 Task: Create new invoice with Date Opened :15-Apr-23, Select Customer: Paciugo, Terms: Payment Term 1. Make invoice entry for item-1 with Date: 15-Apr-23, Description: Kit Kat Big Kat King Size_x000D_
, Action: Material, Income Account: Income:Sales, Quantity: 2, Unit Price: 9.25, Discount $: 1.25. Make entry for item-2 with Date: 15-Apr-23, Description: Haagen-Dazs Vanilla Milk Chocolate Almond Ice Cream Bar, Action: Material, Income Account: Income:Sales, Quantity: 1, Unit Price: 15, Discount $: 2.25. Make entry for item-3 with Date: 15-Apr-23, Description: Lay's Classic Potato Chips, Action: Material, Income Account: Income:Sales, Quantity: 4, Unit Price: 16, Discount $: 2.75. Write Notes: 'Looking forward to serving you again.'. Post Invoice with Post Date: 15-Apr-23, Post to Accounts: Assets:Accounts Receivable. Pay / Process Payment with Transaction Date: 15-May-23, Amount: 91.25, Transfer Account: Checking Account. Print Invoice, display notes by going to Option, then go to Display Tab and check 'Invoice Notes'.
Action: Mouse pressed left at (143, 28)
Screenshot: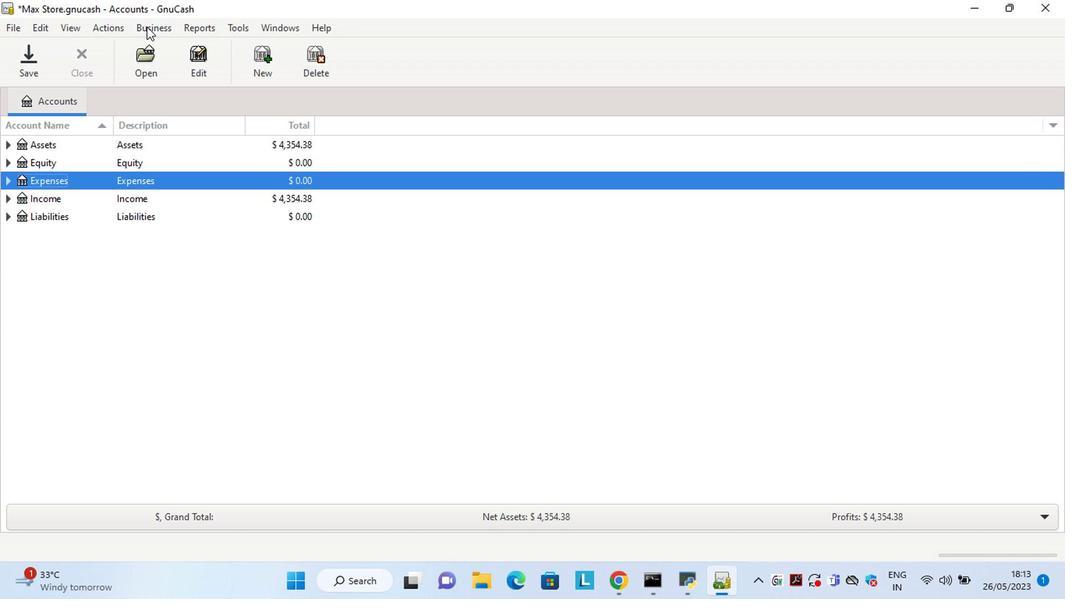 
Action: Mouse moved to (331, 108)
Screenshot: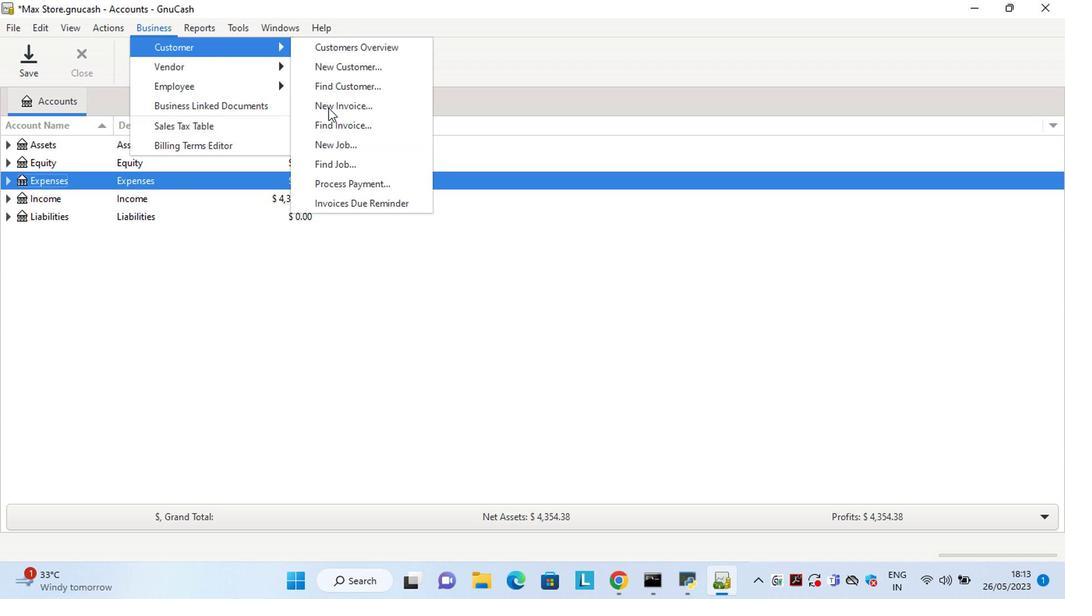
Action: Mouse pressed left at (331, 108)
Screenshot: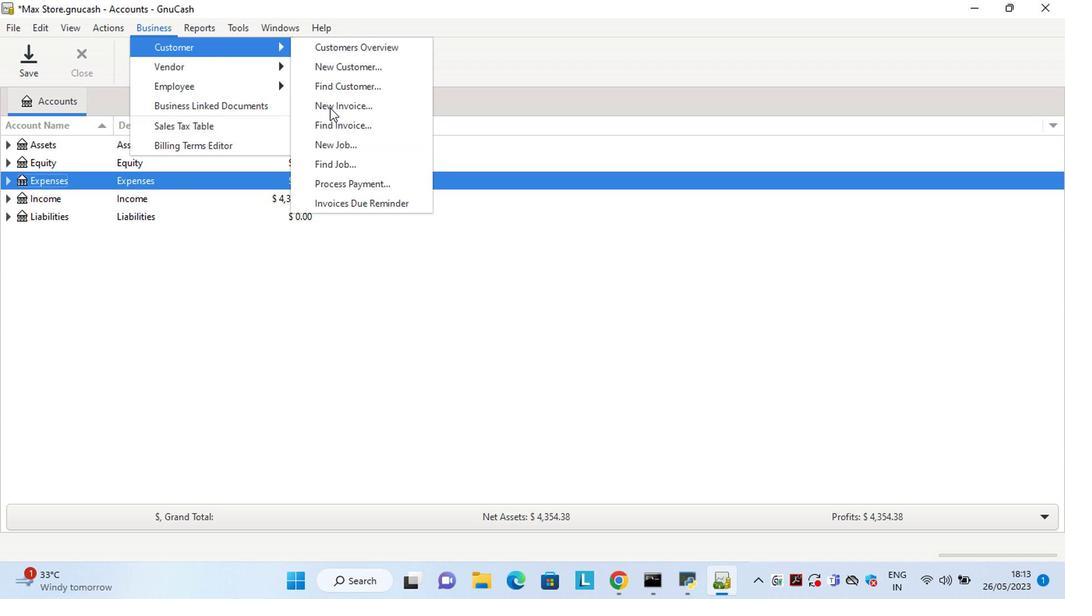 
Action: Mouse moved to (570, 238)
Screenshot: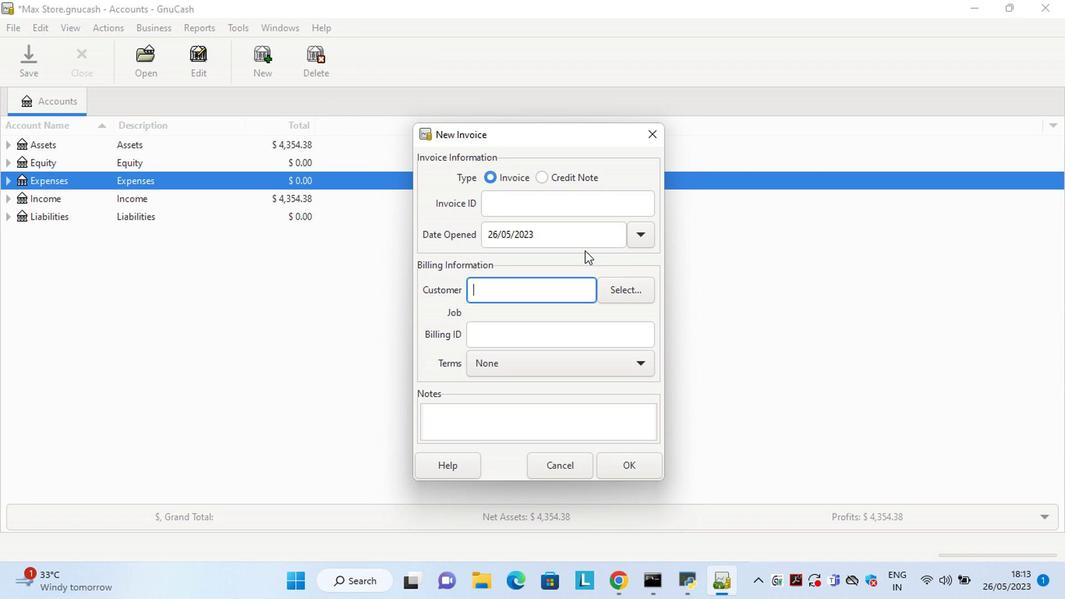 
Action: Mouse pressed left at (570, 238)
Screenshot: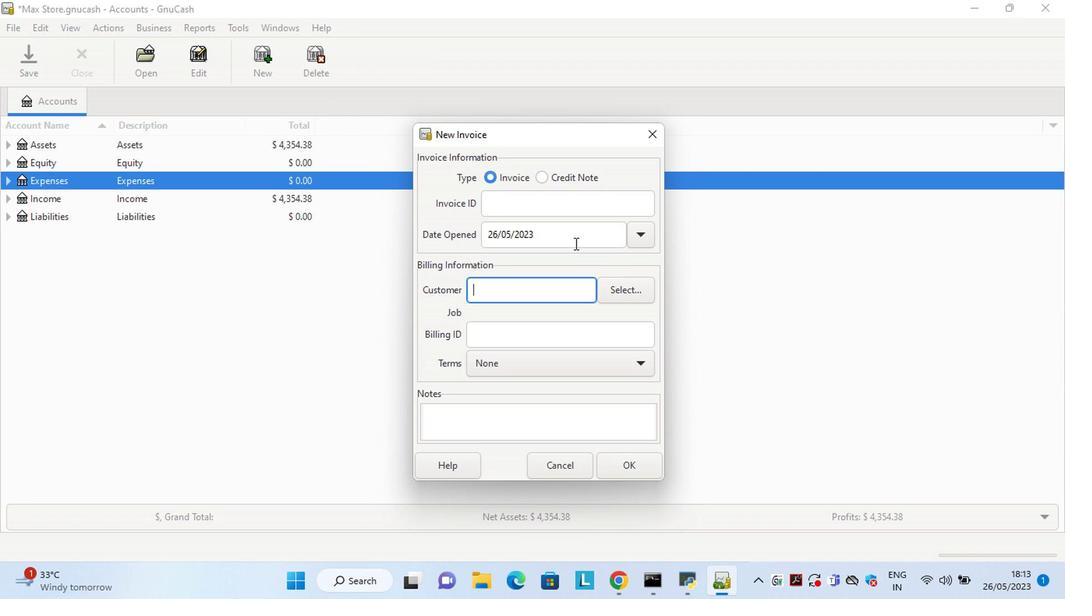 
Action: Key pressed <Key.left><Key.left><Key.left><Key.left><Key.left><Key.left><Key.left><Key.left><Key.left><Key.left><Key.left><Key.delete><Key.delete>15<Key.right><Key.right><Key.delete>4
Screenshot: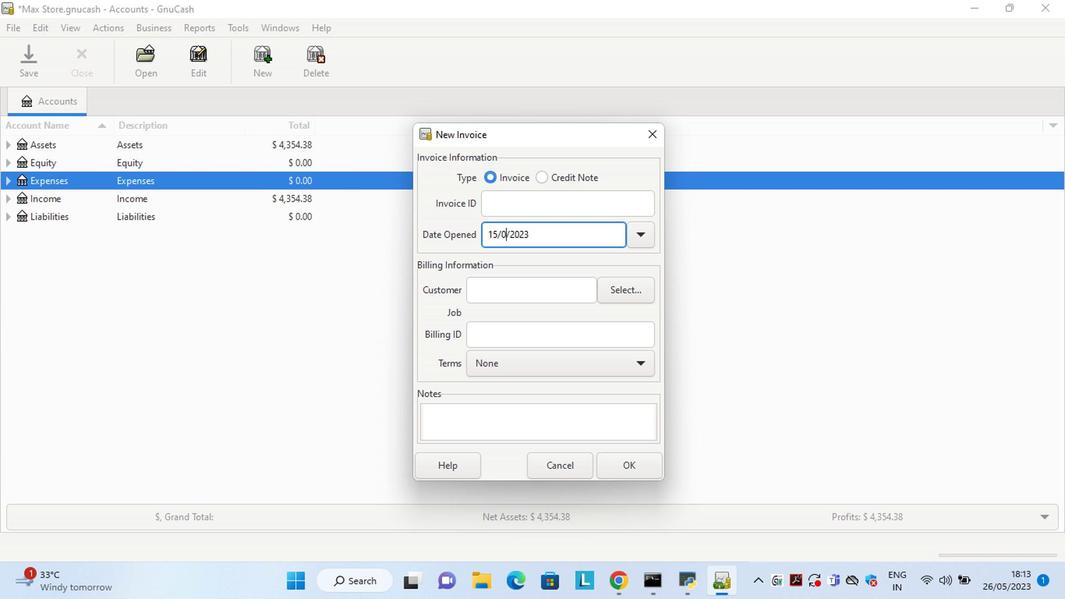 
Action: Mouse moved to (631, 285)
Screenshot: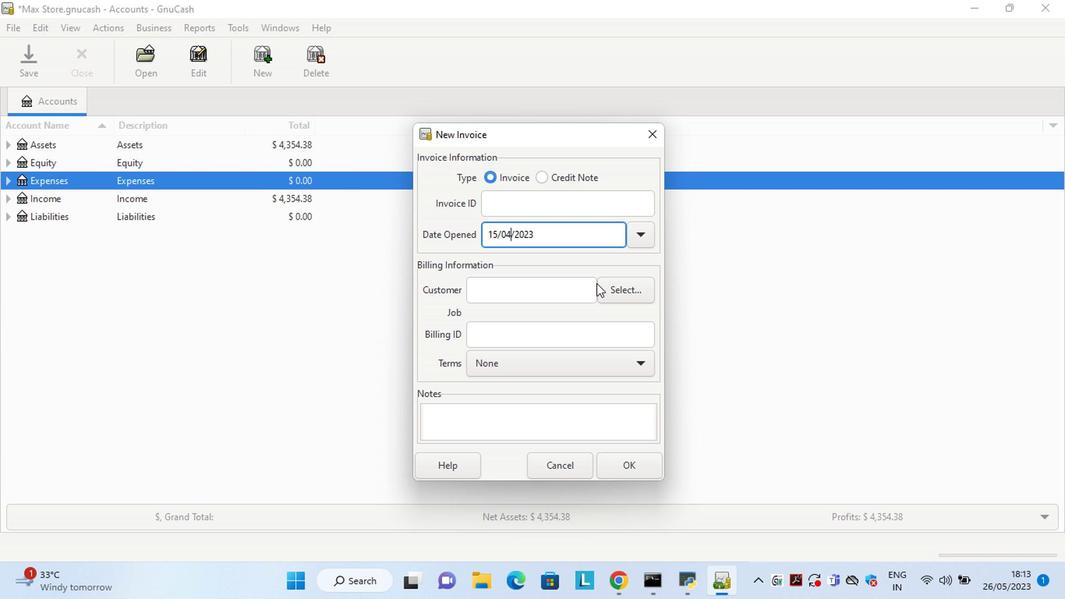 
Action: Mouse pressed left at (631, 285)
Screenshot: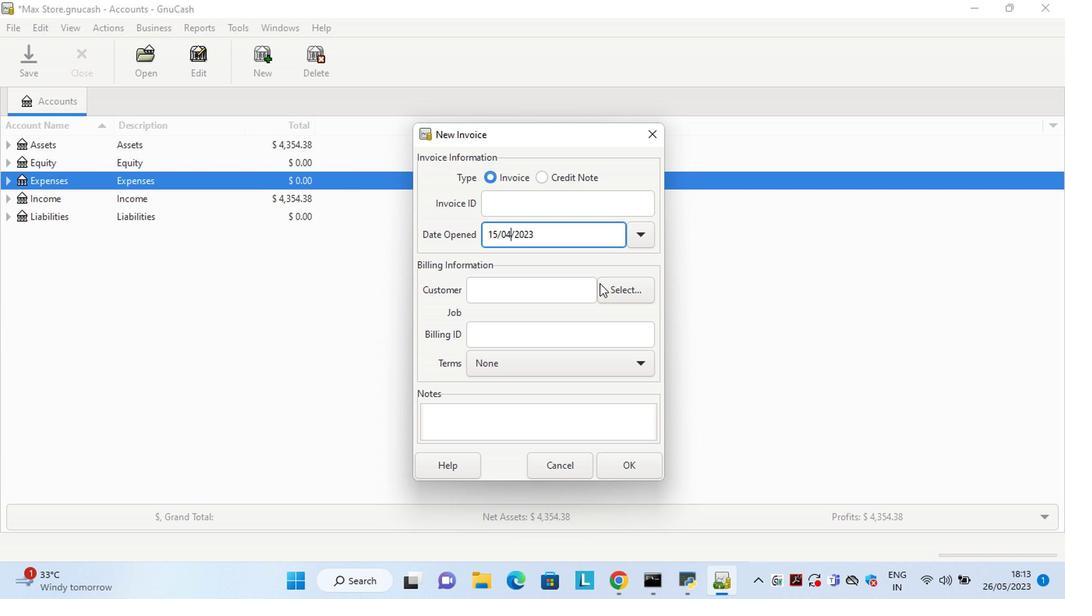 
Action: Mouse moved to (552, 267)
Screenshot: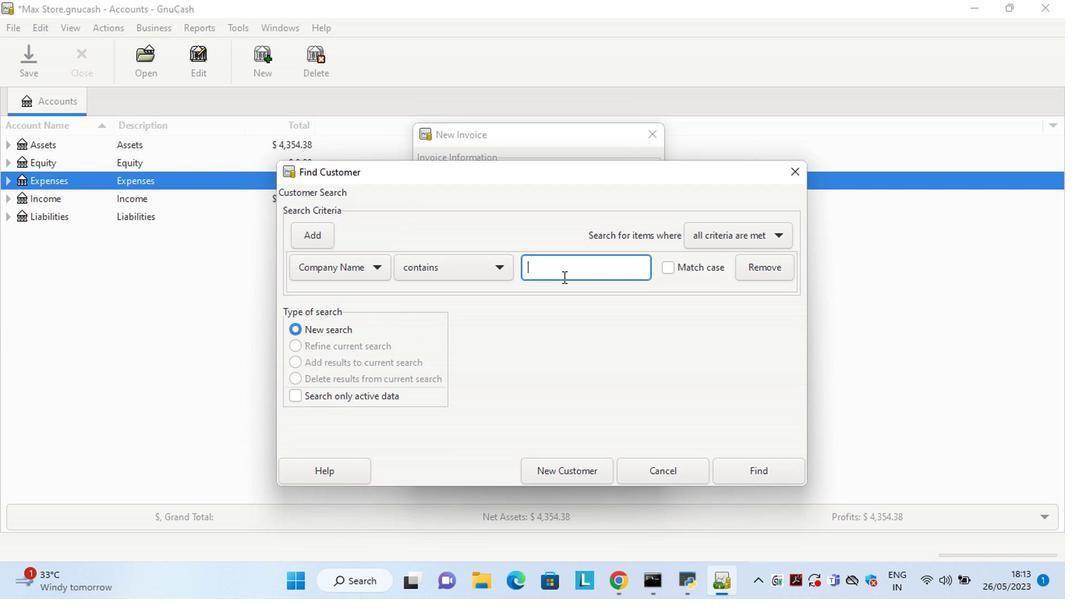 
Action: Mouse pressed left at (552, 267)
Screenshot: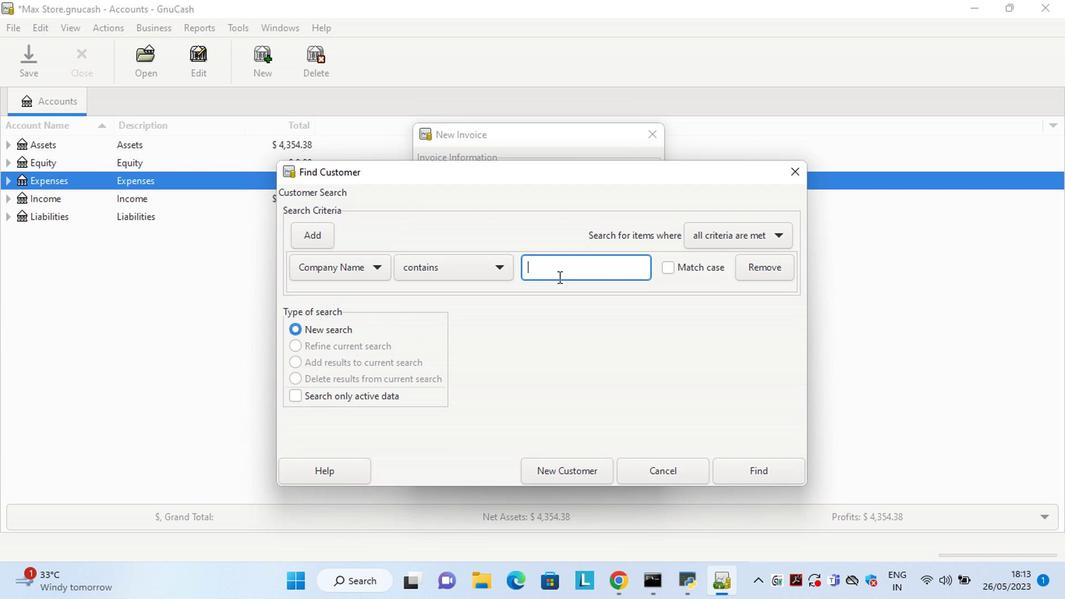 
Action: Key pressed <Key.shift>Paciugo
Screenshot: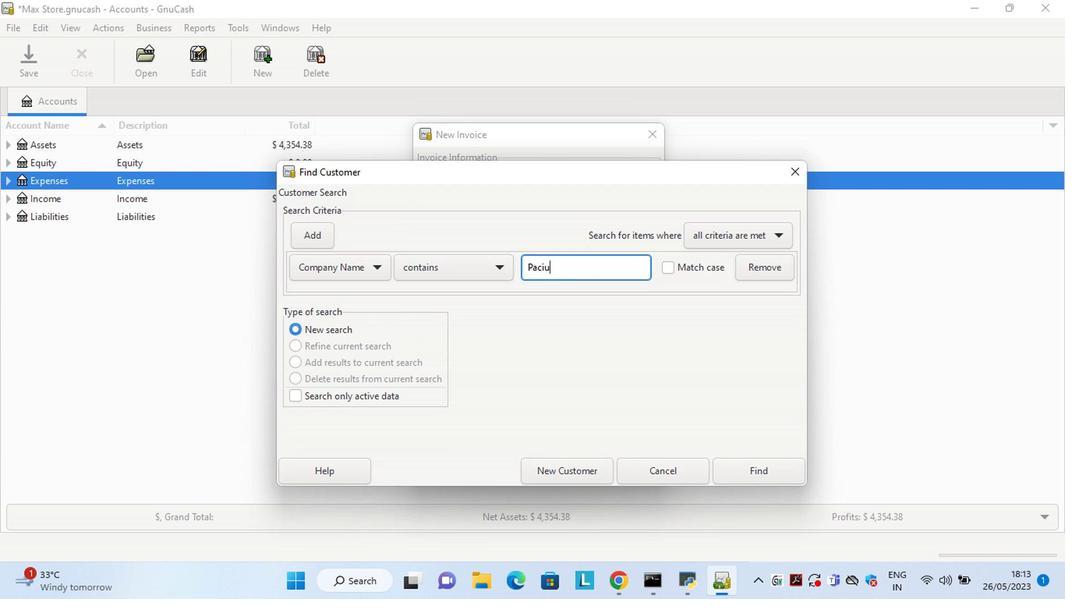 
Action: Mouse moved to (764, 468)
Screenshot: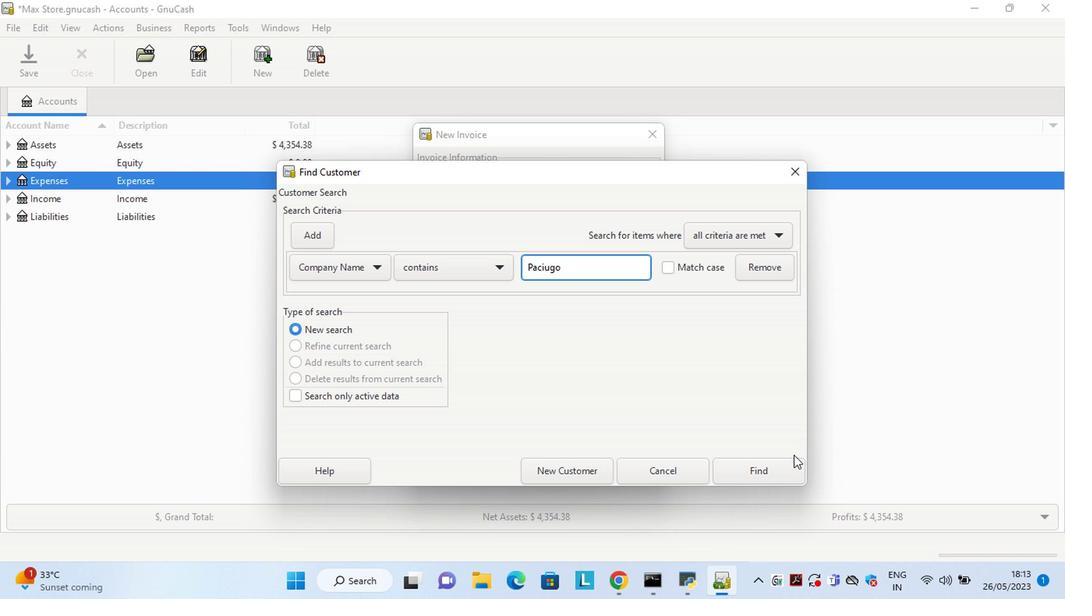 
Action: Mouse pressed left at (764, 468)
Screenshot: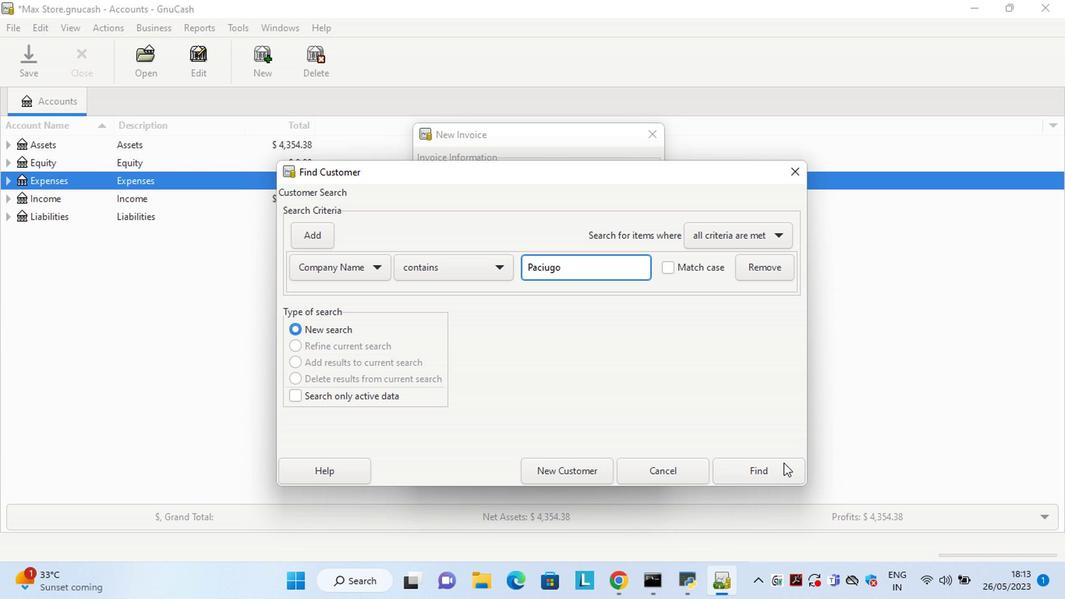 
Action: Mouse moved to (507, 311)
Screenshot: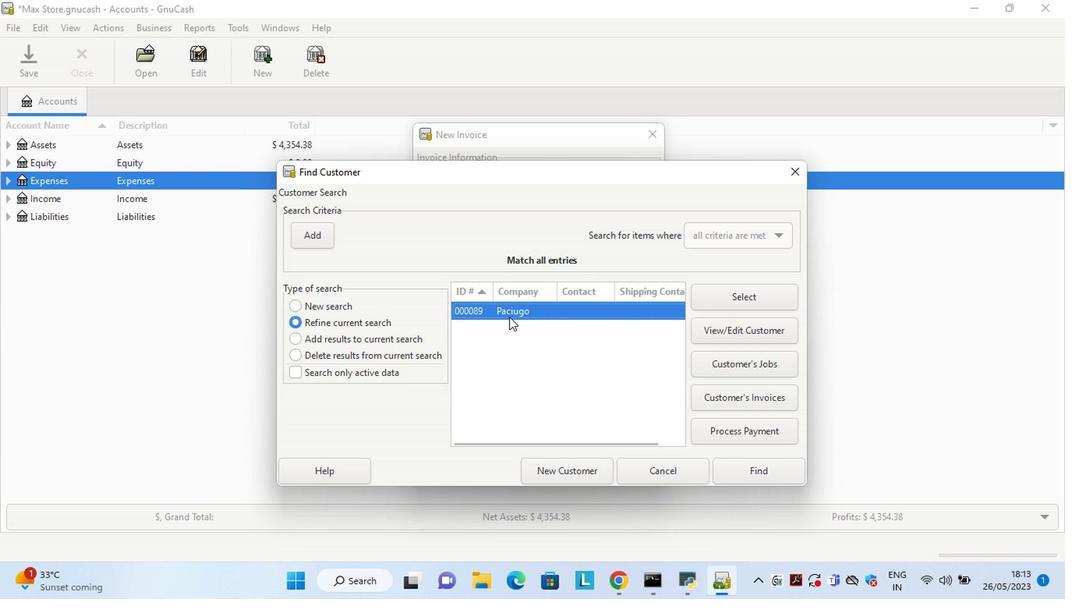 
Action: Mouse pressed left at (507, 311)
Screenshot: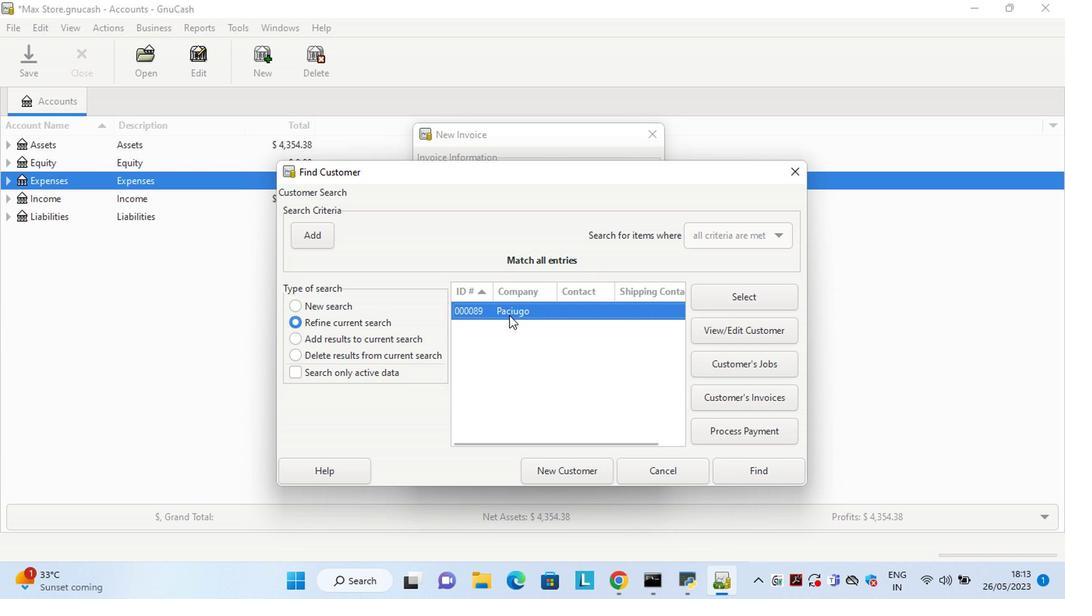 
Action: Mouse pressed left at (507, 311)
Screenshot: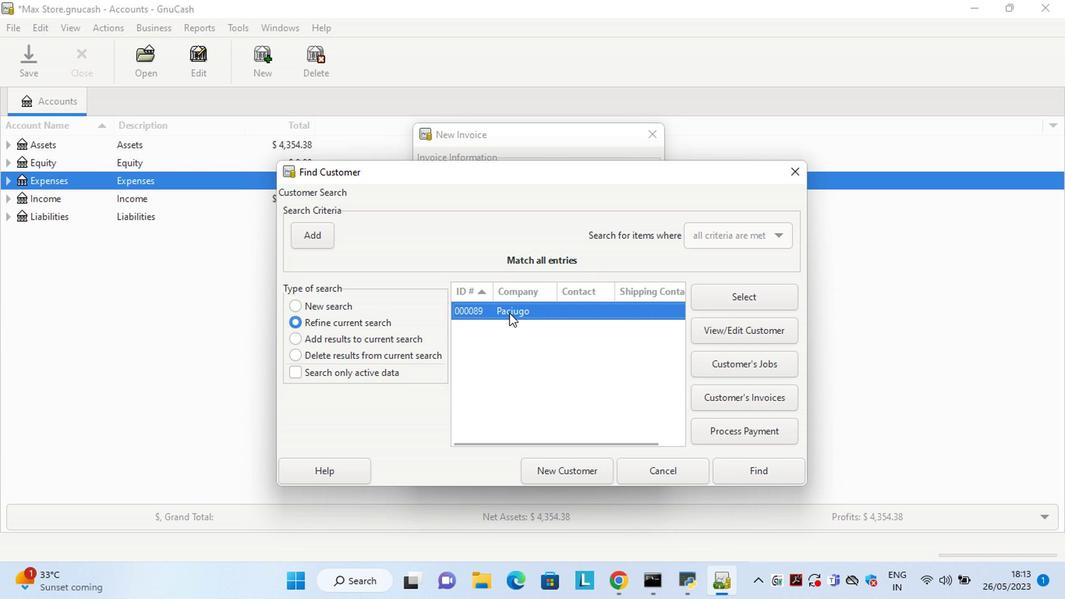 
Action: Mouse moved to (521, 365)
Screenshot: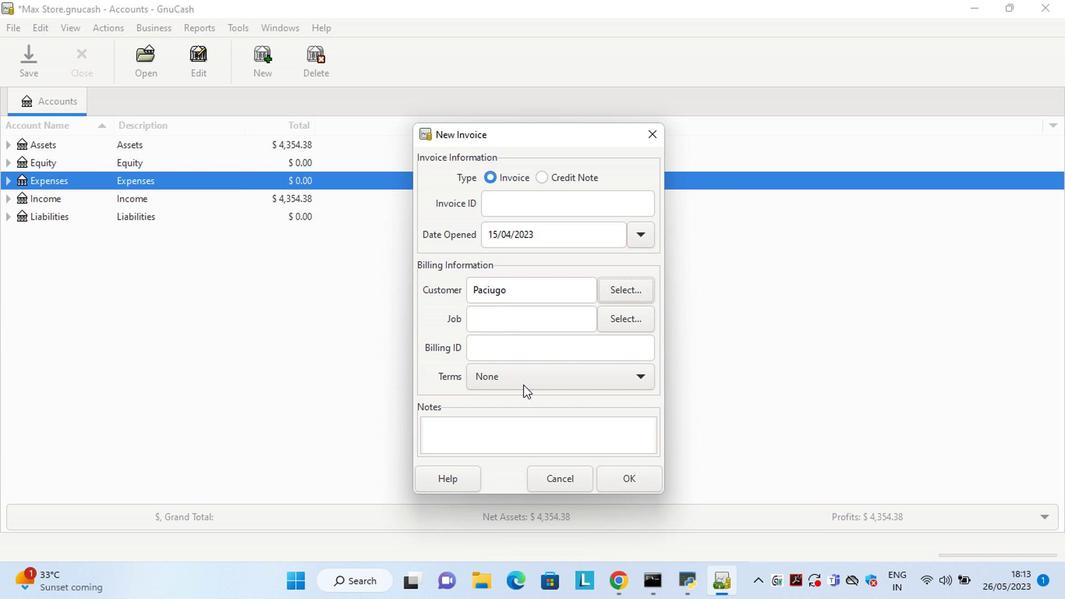 
Action: Mouse pressed left at (521, 365)
Screenshot: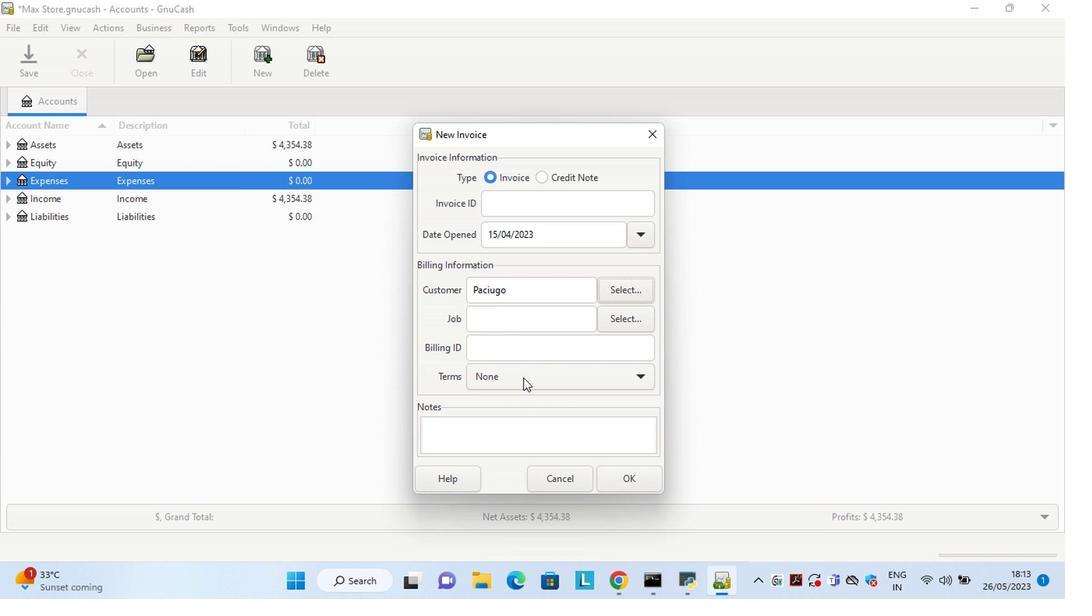 
Action: Mouse moved to (518, 397)
Screenshot: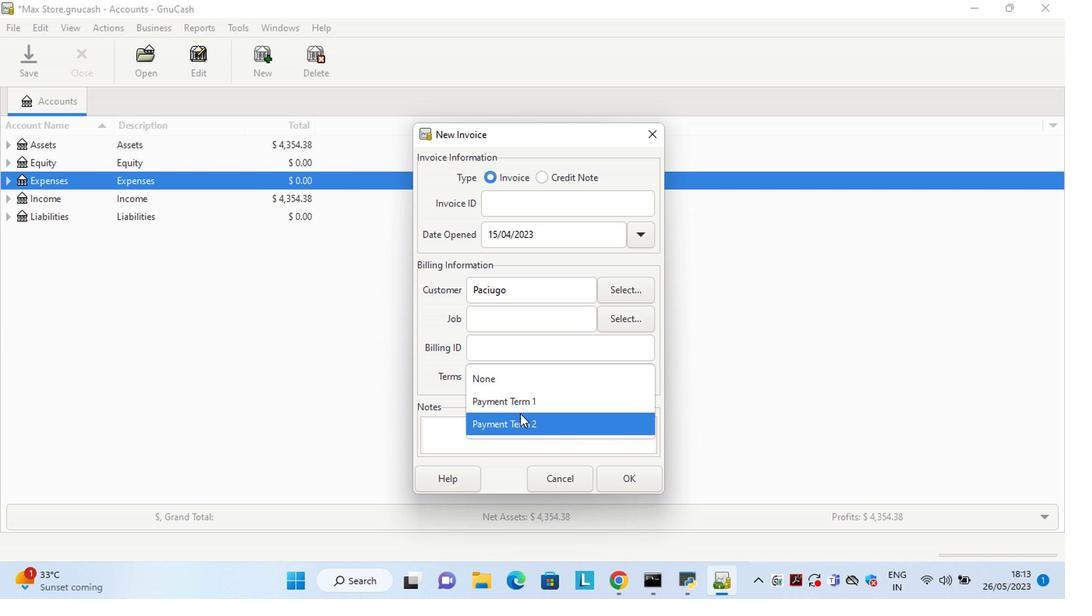 
Action: Mouse pressed left at (518, 397)
Screenshot: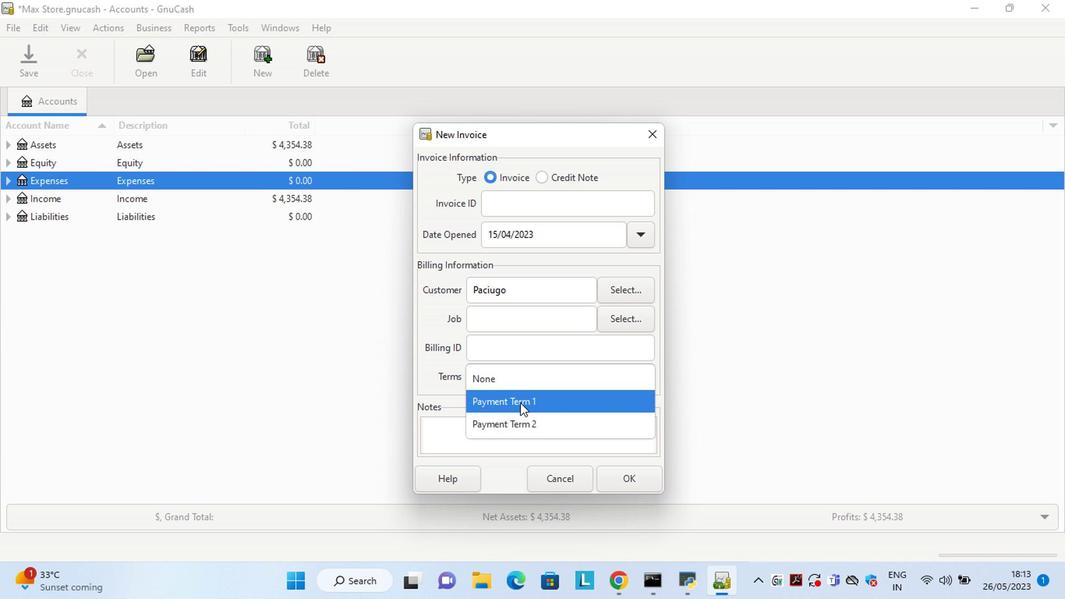 
Action: Mouse moved to (615, 471)
Screenshot: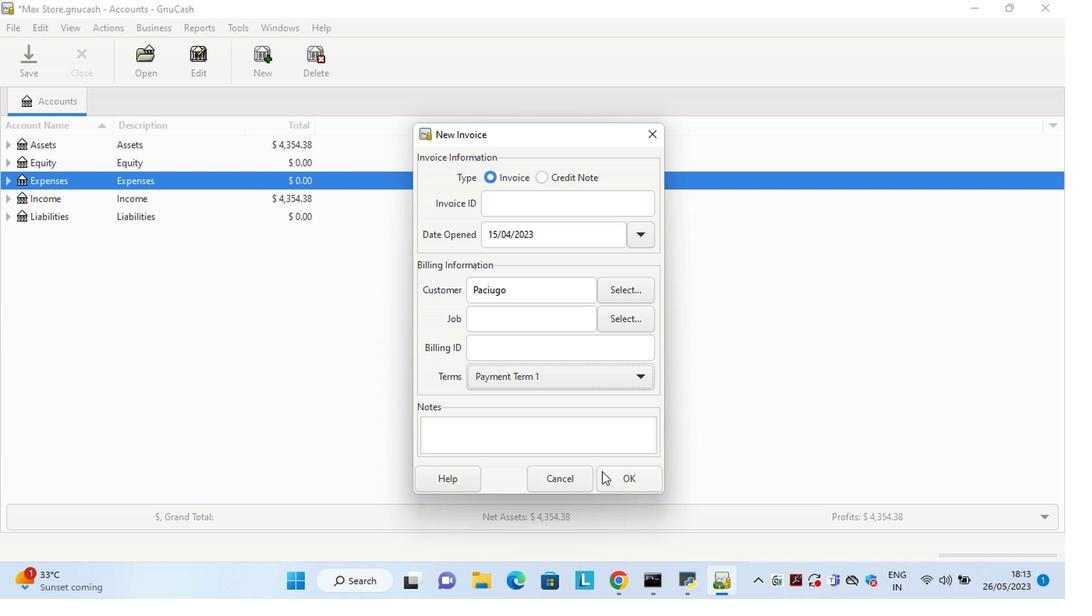 
Action: Mouse pressed left at (615, 471)
Screenshot: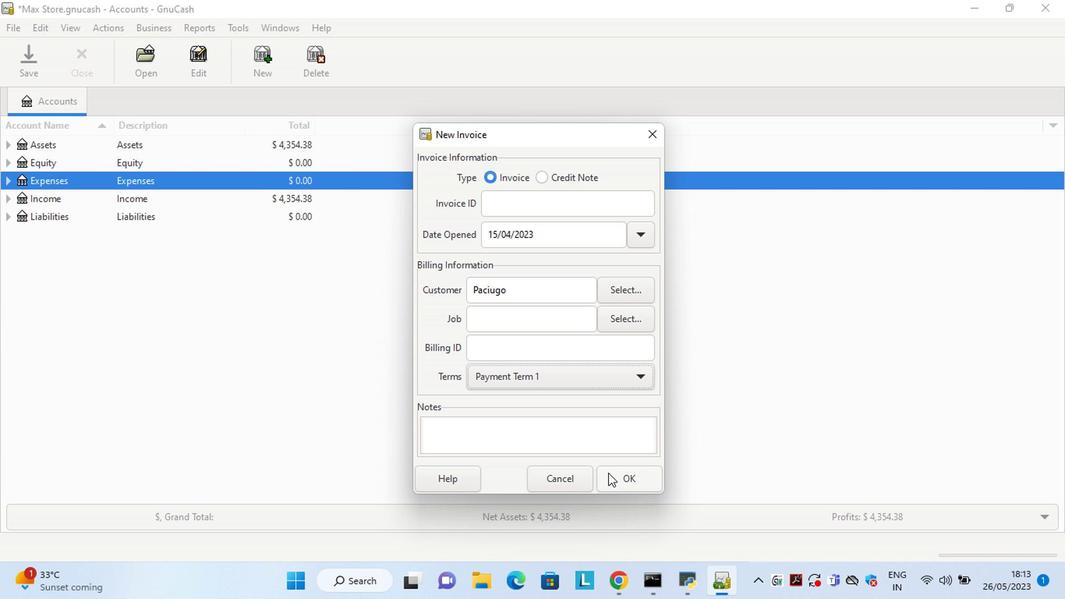 
Action: Mouse moved to (243, 309)
Screenshot: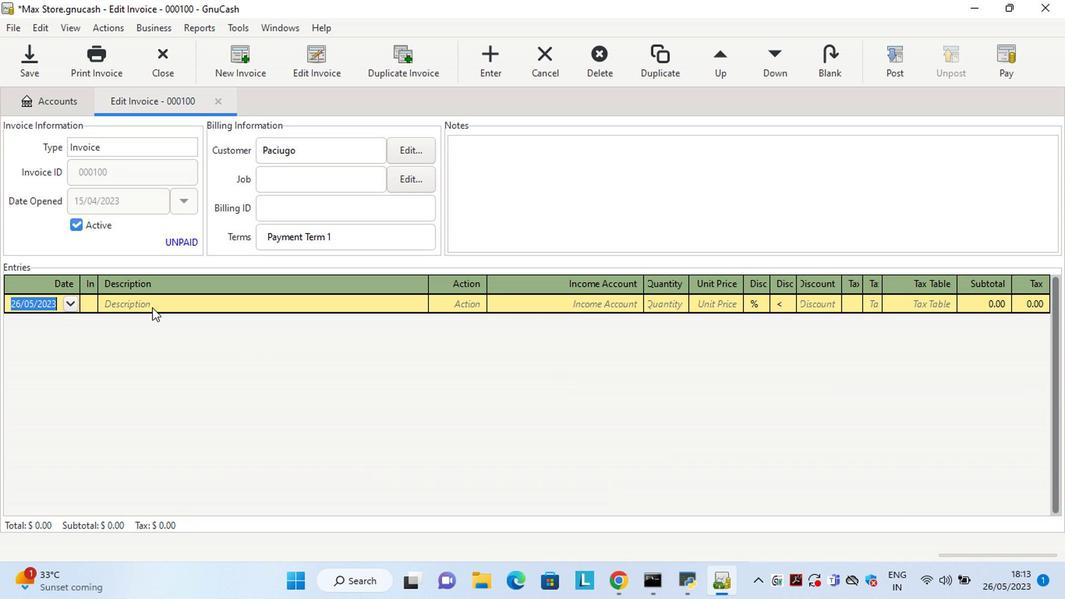 
Action: Key pressed <Key.left><Key.left><Key.left><Key.left><Key.left><Key.left><Key.left><Key.left><Key.delete><Key.delete>15<Key.right><Key.right><Key.delete>4<Key.tab><Key.shift>Kit<Key.space><Key.shift>Kat<Key.space><Key.shift>Big<Key.space><Key.shift><Key.shift><Key.shift><Key.shift><Key.shift><Key.shift>Kat<Key.space><Key.shift><Key.shift><Key.shift><Key.shift>King<Key.space><Key.shift><Key.shift><Key.shift>Size<Key.tab>ma<Key.tab>sale<Key.tab>2<Key.tab>9.25<Key.tab>
Screenshot: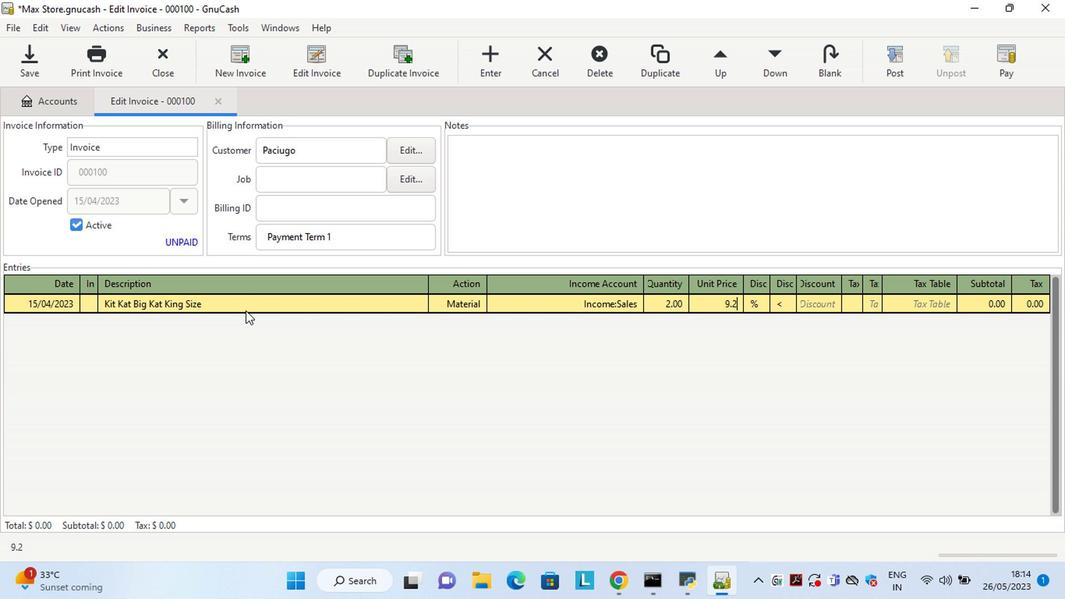
Action: Mouse moved to (754, 306)
Screenshot: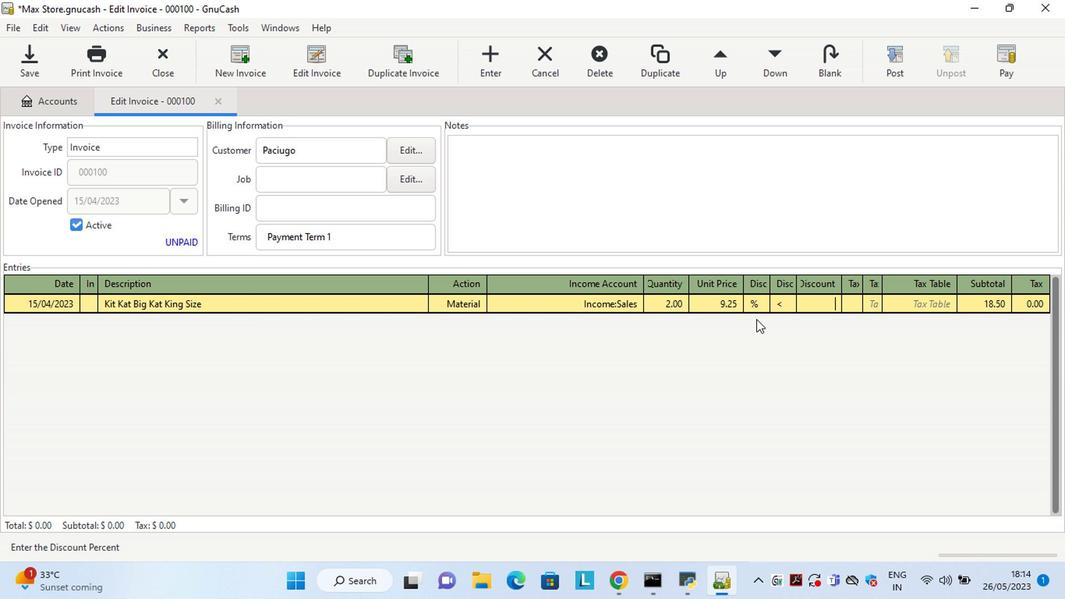 
Action: Mouse pressed left at (754, 306)
Screenshot: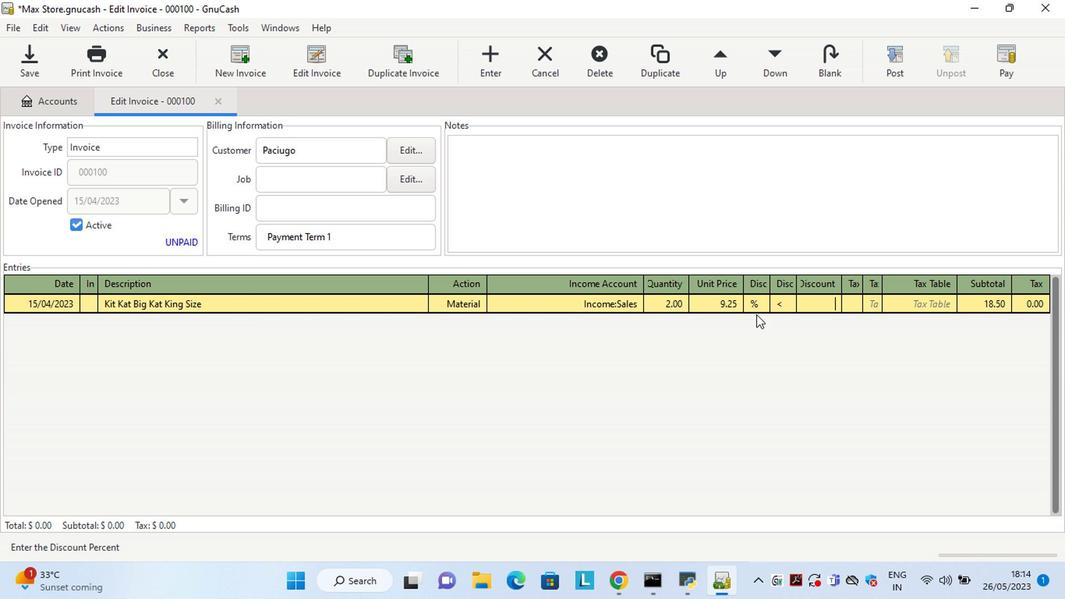 
Action: Mouse moved to (779, 303)
Screenshot: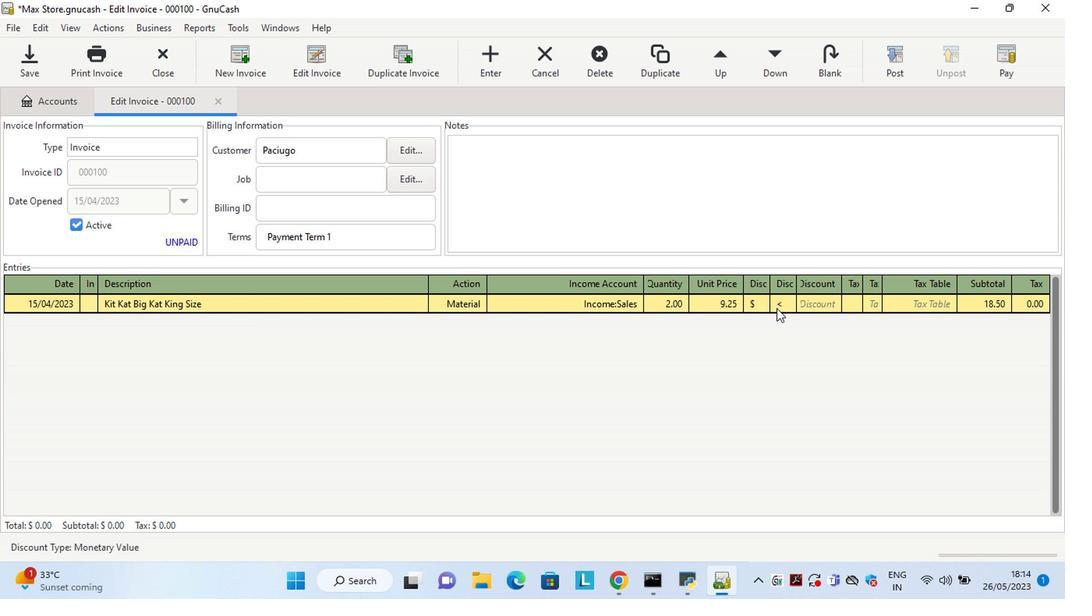 
Action: Mouse pressed left at (779, 303)
Screenshot: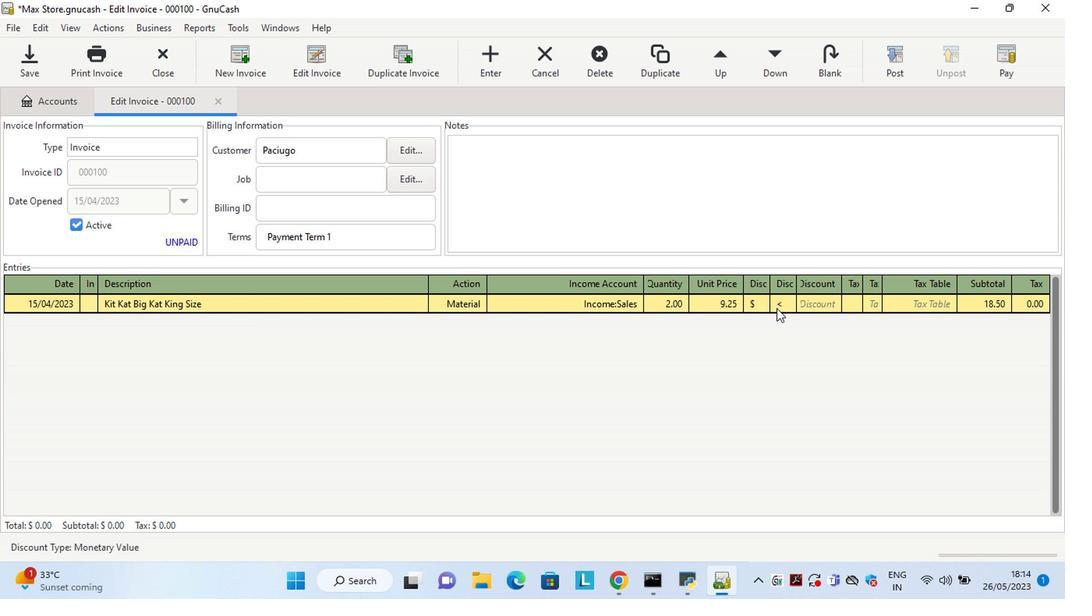 
Action: Mouse moved to (827, 299)
Screenshot: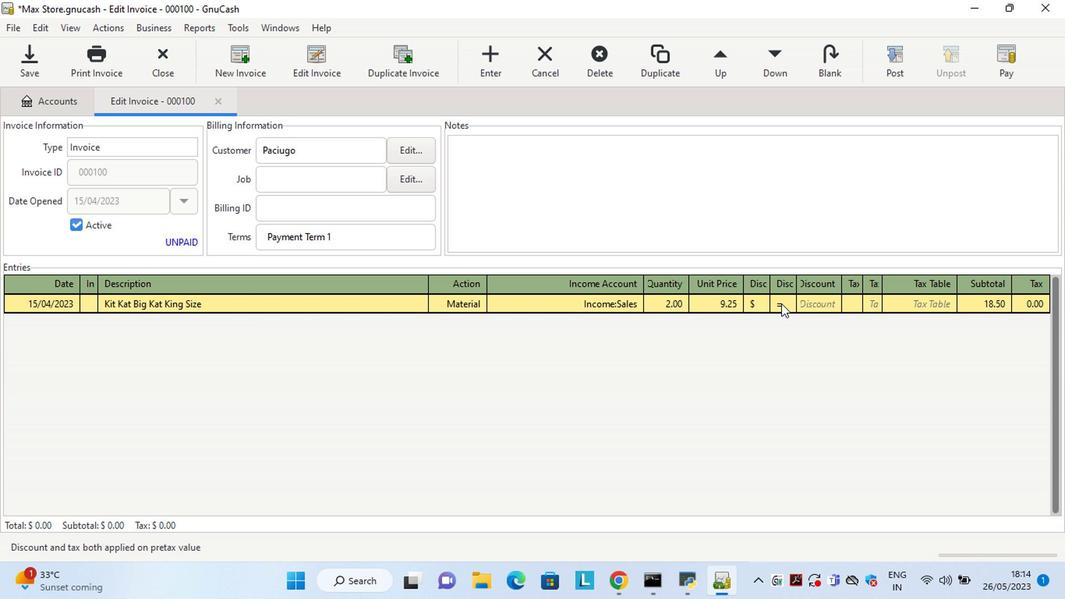 
Action: Mouse pressed left at (827, 299)
Screenshot: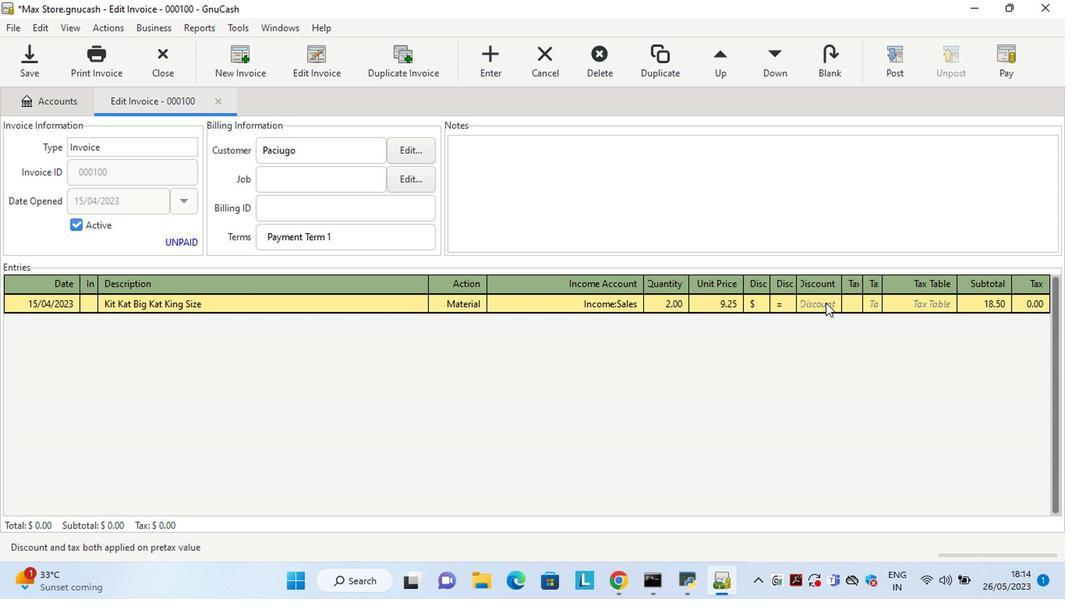 
Action: Key pressed 1.25<Key.tab><Key.tab><Key.shift>Haagen-<Key.shift>Dazs<Key.space><Key.shift>Vanilla<Key.space><Key.shift>Milk<Key.space><Key.shift>Chocolate<Key.space><Key.shift>Almond<Key.space><Key.shift>Ice<Key.space><Key.shift>Cream<Key.space><Key.shift>Bar<Key.tab>ma<Key.tab>sale<Key.tab>1<Key.tab>15<Key.tab>
Screenshot: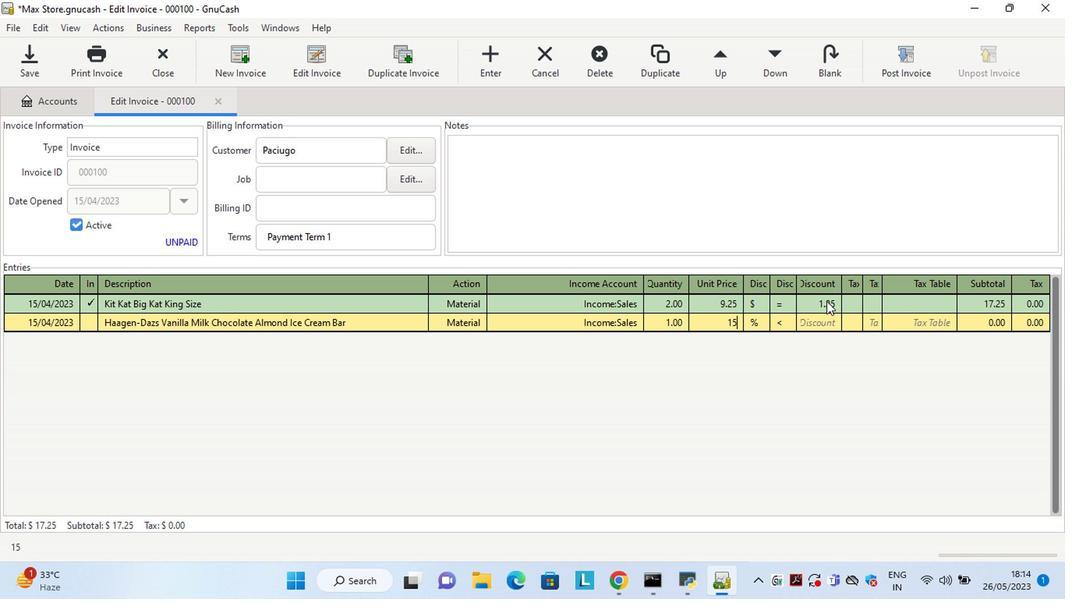 
Action: Mouse moved to (757, 323)
Screenshot: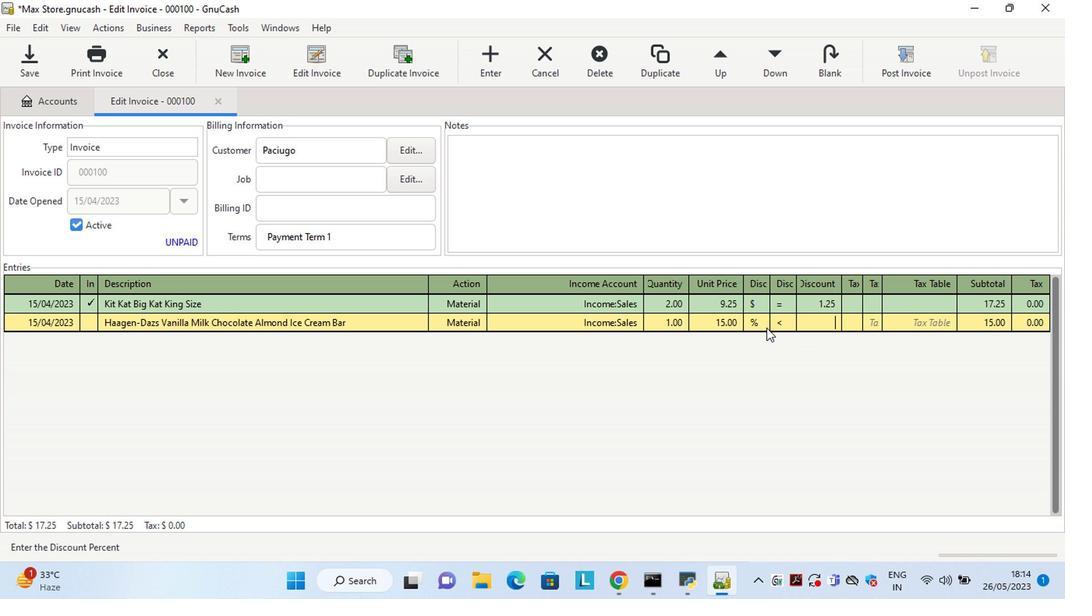 
Action: Mouse pressed left at (757, 323)
Screenshot: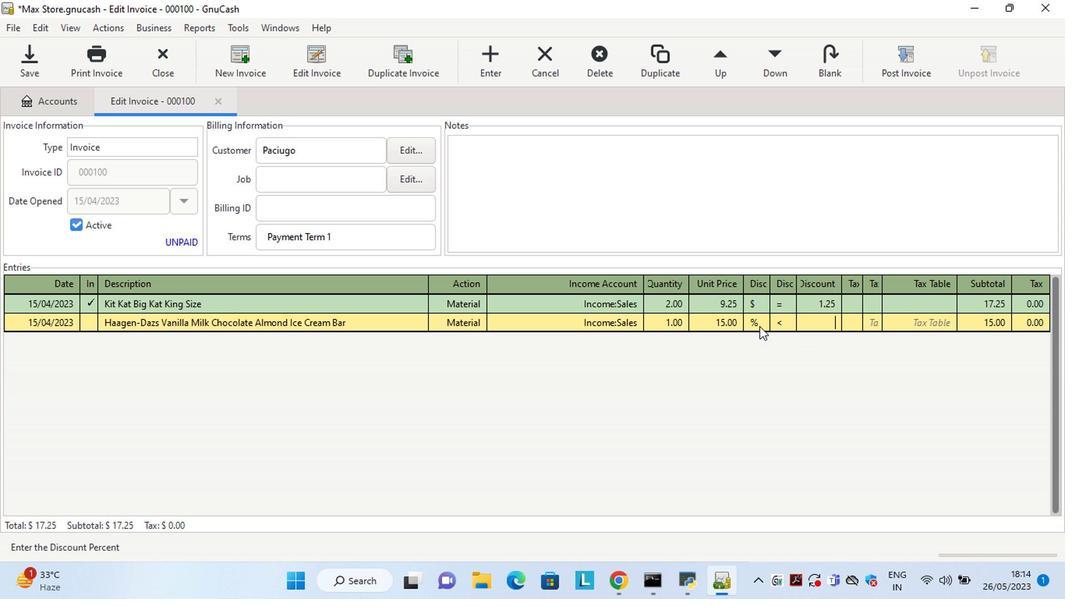 
Action: Mouse moved to (774, 319)
Screenshot: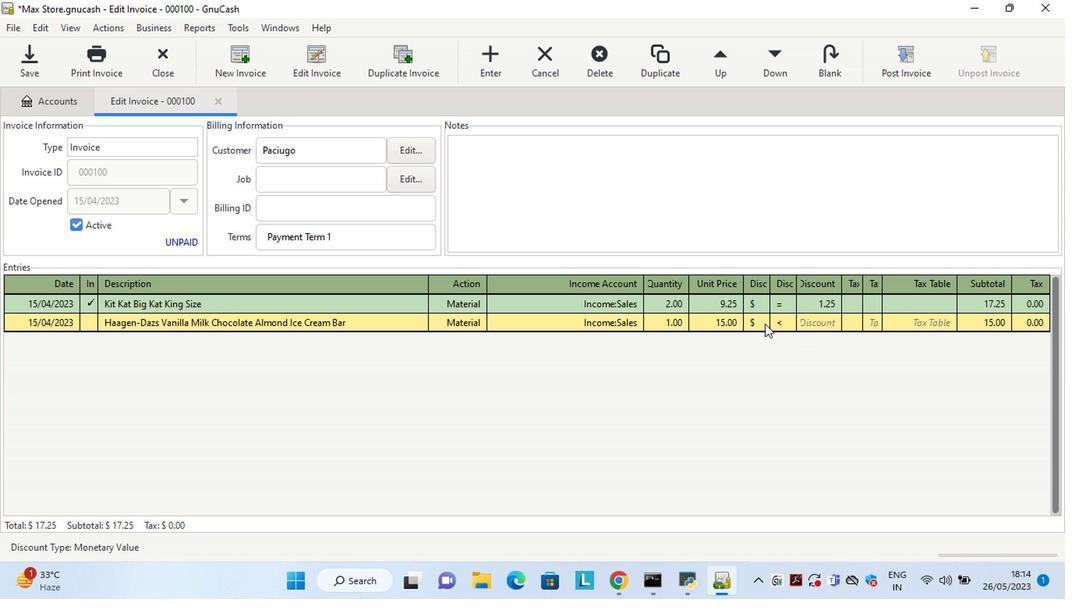 
Action: Mouse pressed left at (774, 319)
Screenshot: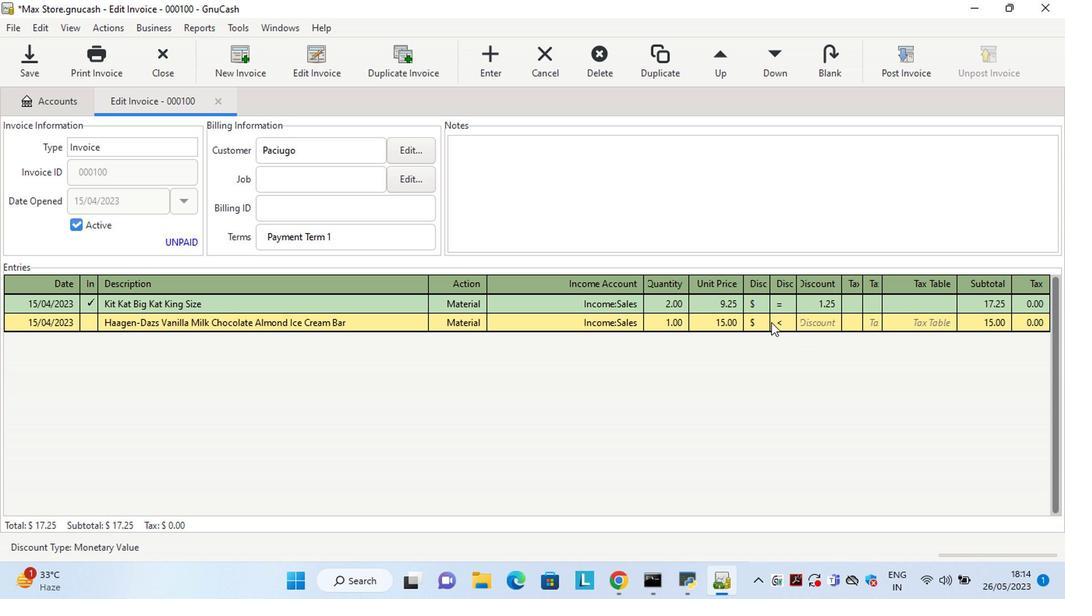 
Action: Mouse moved to (805, 317)
Screenshot: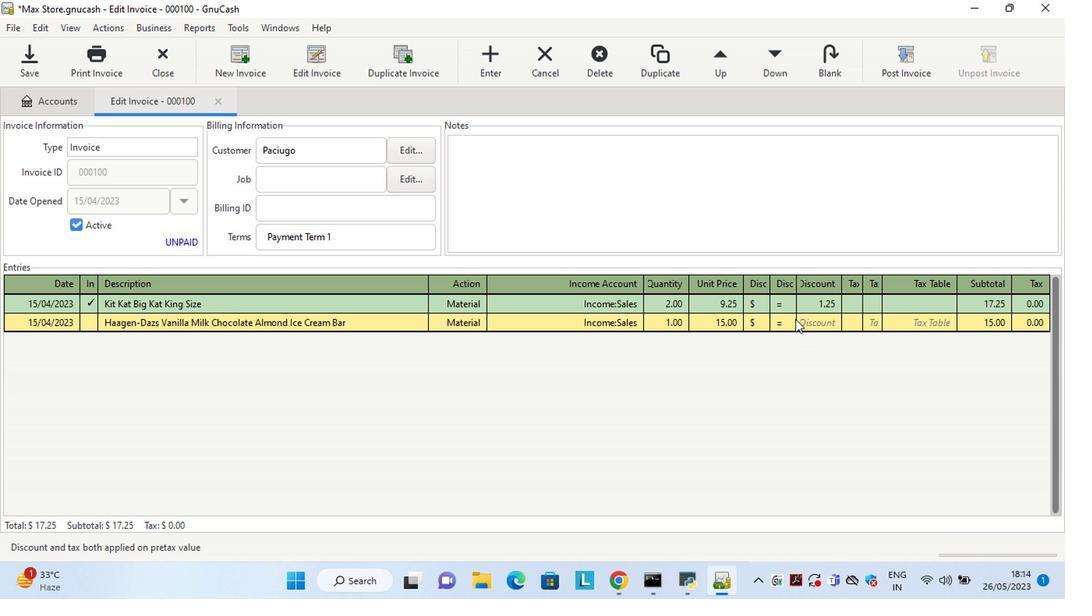 
Action: Mouse pressed left at (805, 317)
Screenshot: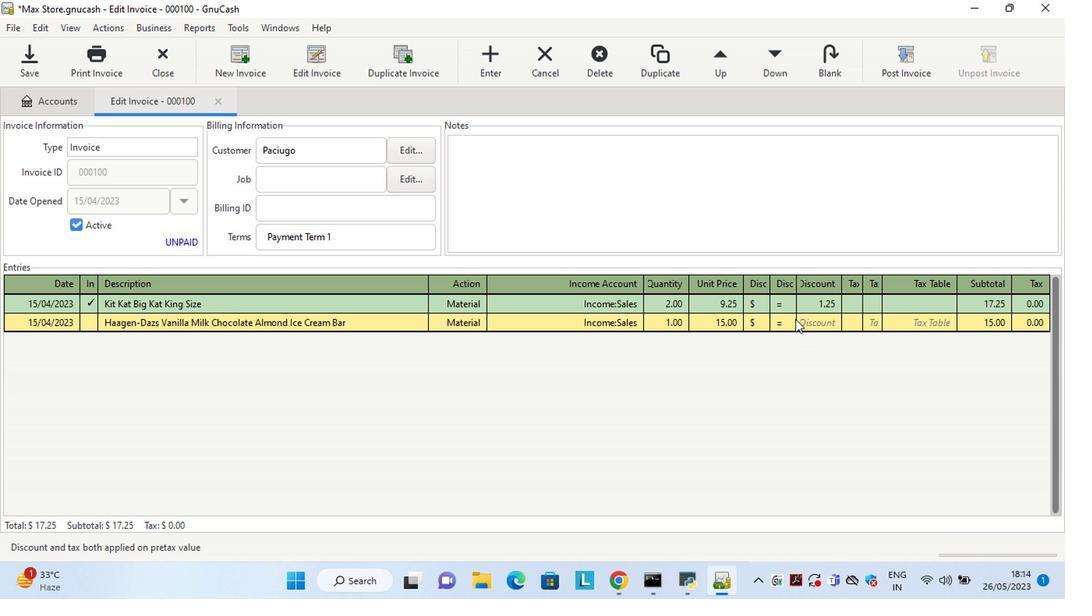 
Action: Mouse moved to (806, 317)
Screenshot: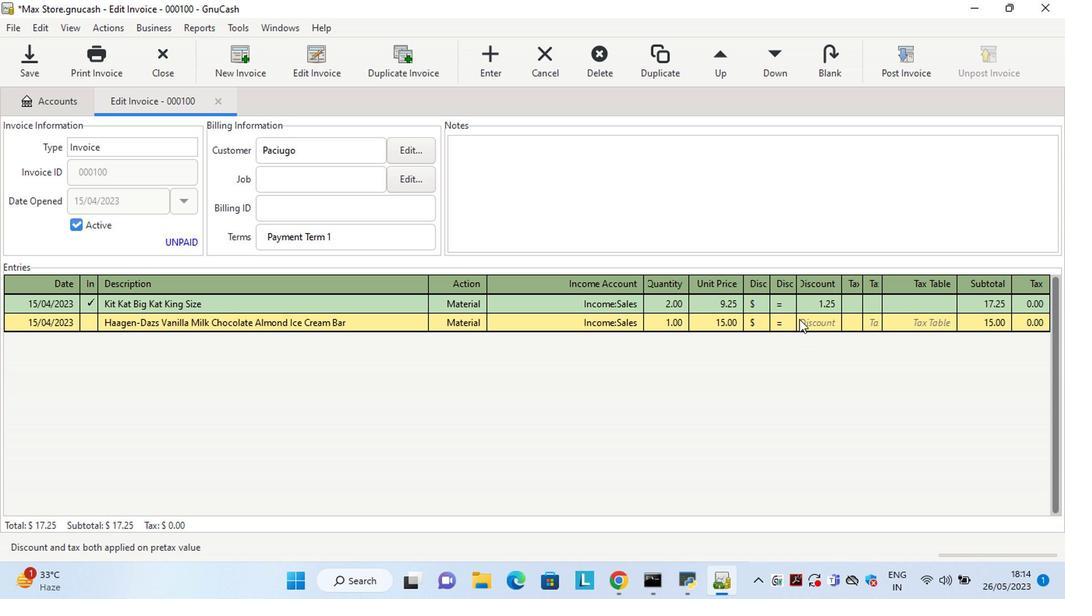 
Action: Key pressed 2.25<Key.tab><Key.tab><Key.shift>Lay's<Key.space><Key.shift>Classic<Key.space><Key.shift>Potato<Key.space><Key.shift>Chips<Key.tab>ma<Key.tab>sale<Key.tab>4<Key.tab>16<Key.tab>
Screenshot: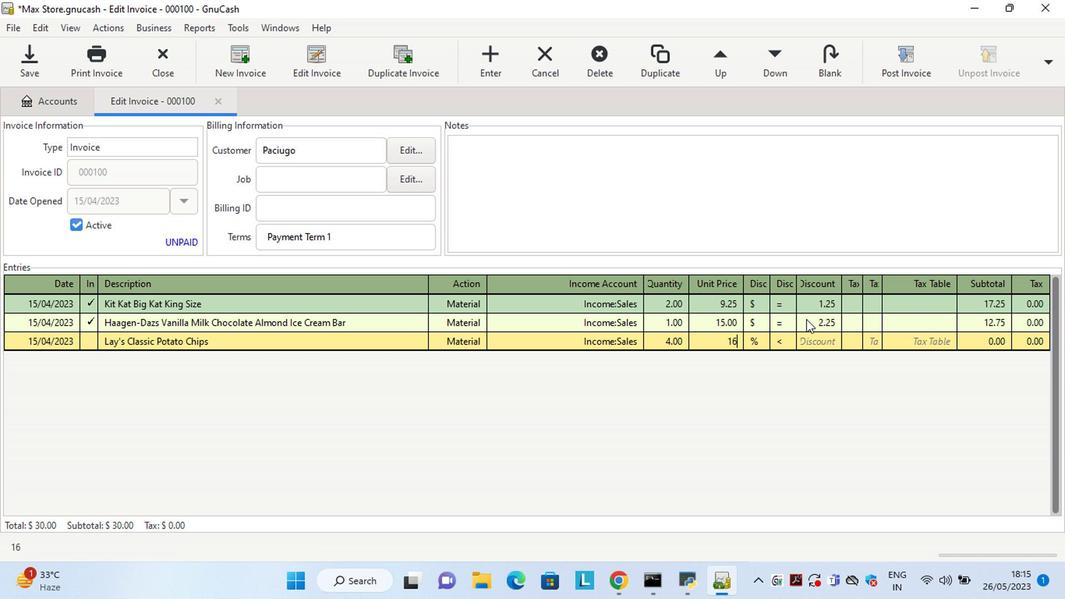 
Action: Mouse moved to (757, 339)
Screenshot: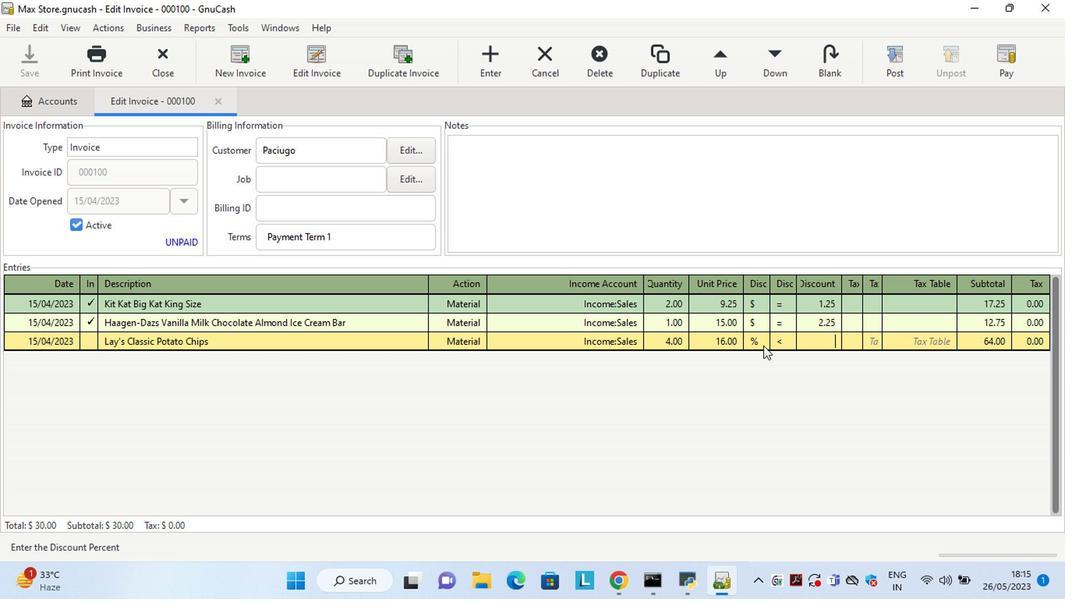 
Action: Mouse pressed left at (757, 339)
Screenshot: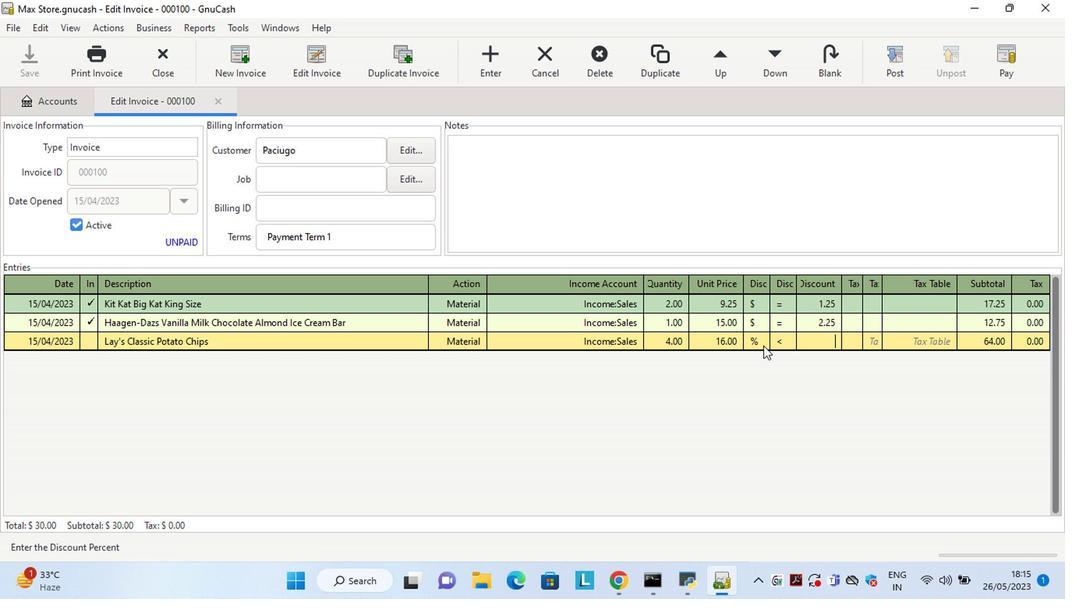
Action: Mouse moved to (776, 338)
Screenshot: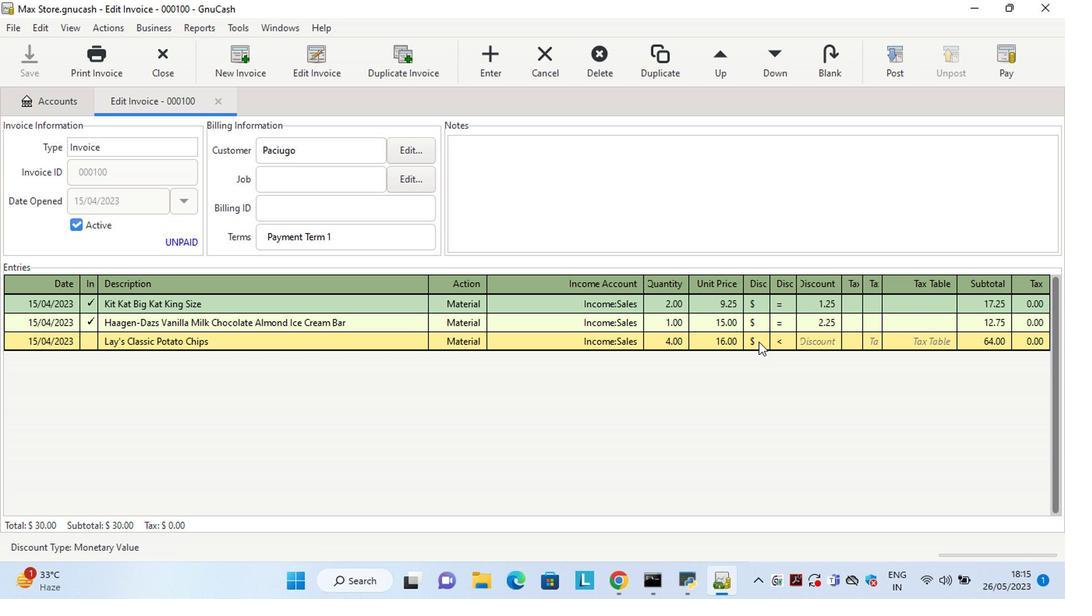 
Action: Mouse pressed left at (776, 338)
Screenshot: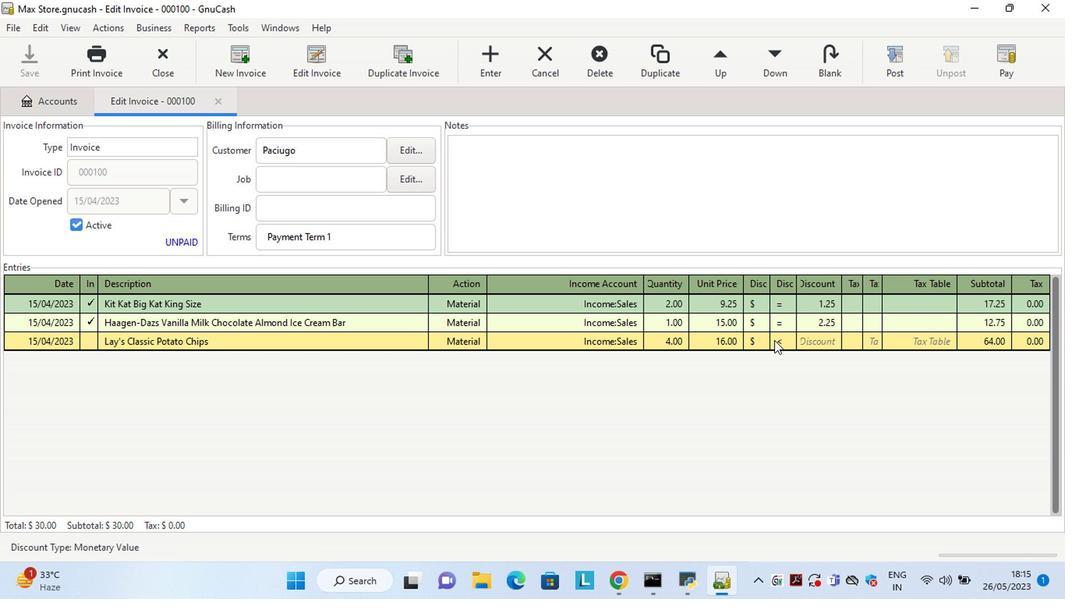 
Action: Mouse moved to (808, 338)
Screenshot: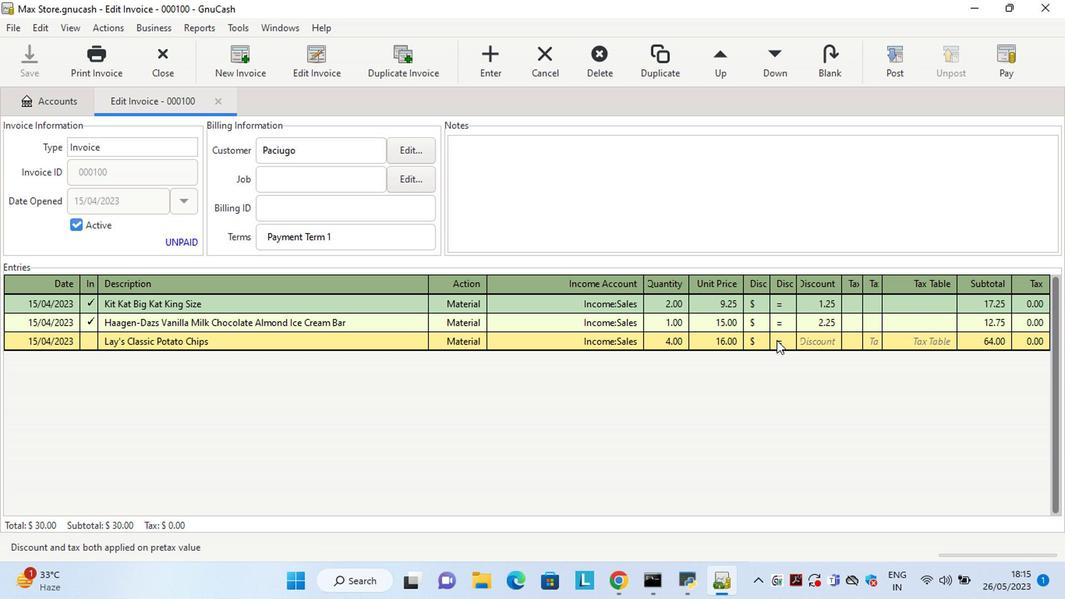 
Action: Mouse pressed left at (808, 338)
Screenshot: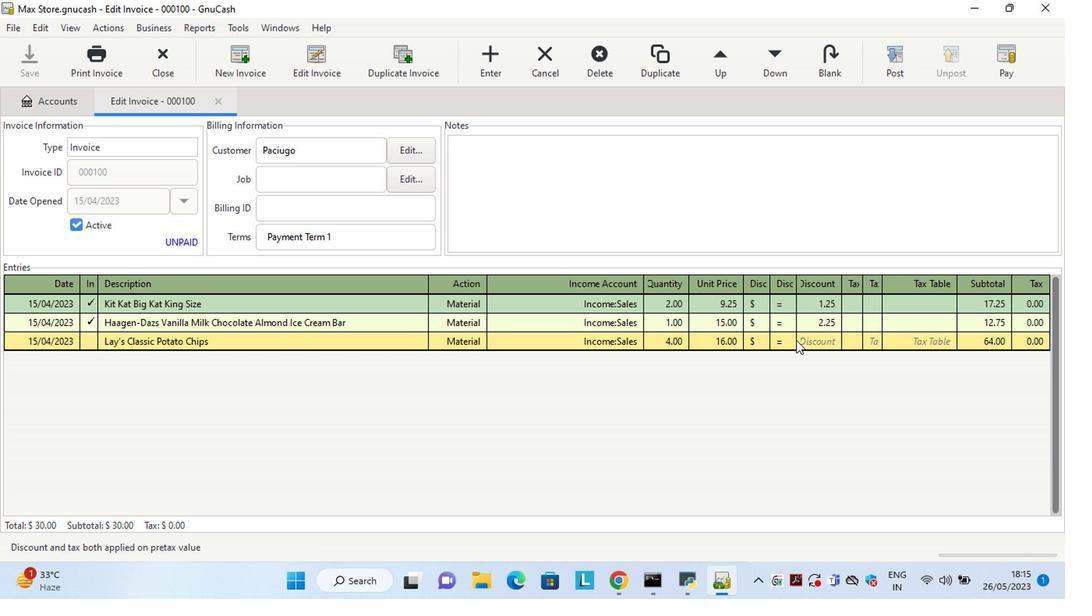 
Action: Key pressed 2.75<Key.tab>
Screenshot: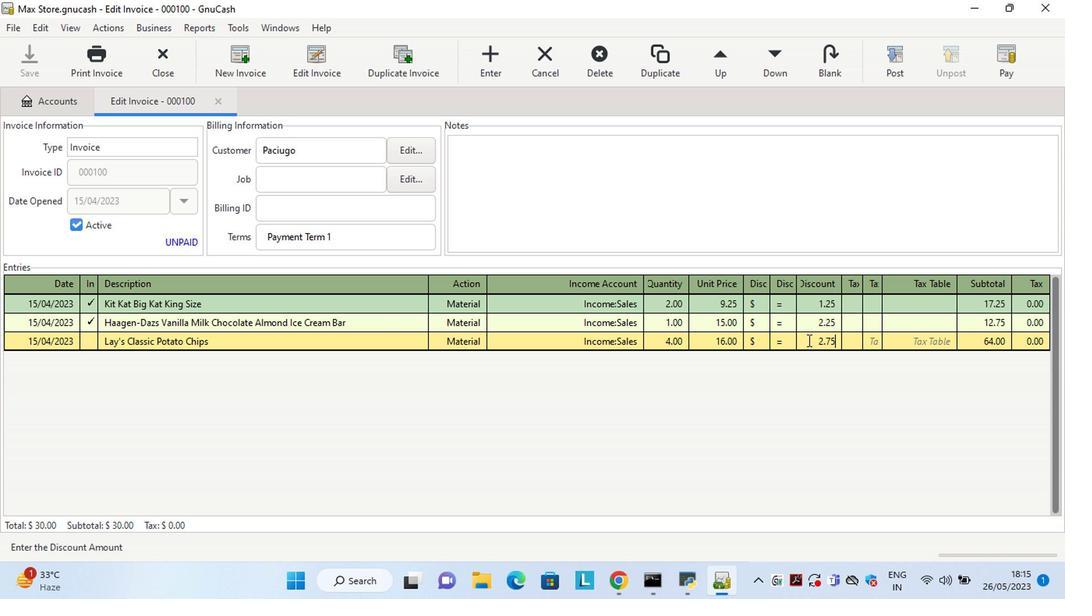 
Action: Mouse moved to (724, 234)
Screenshot: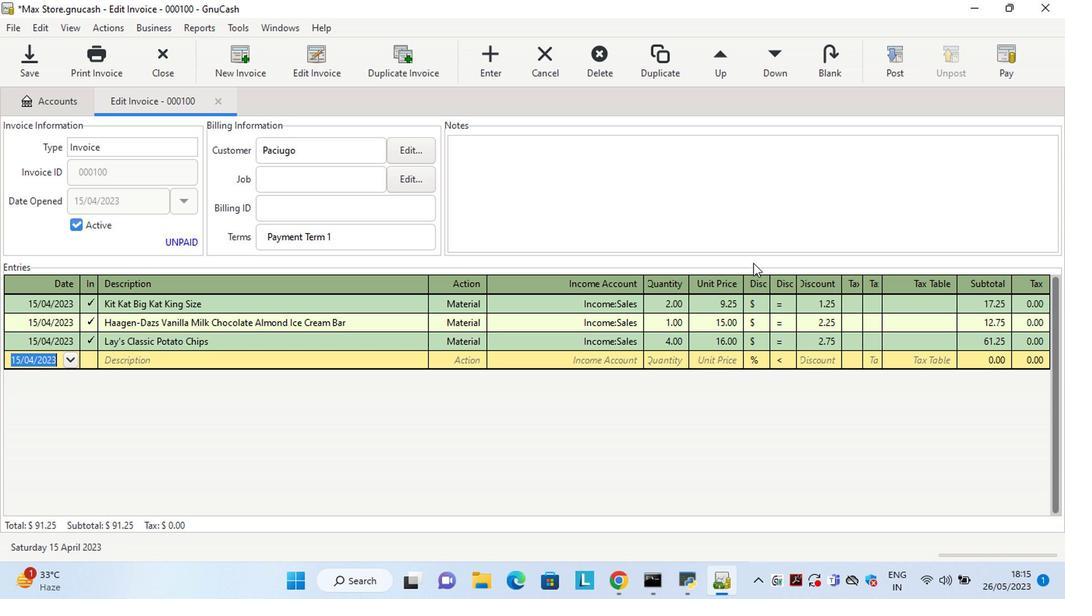 
Action: Mouse pressed left at (724, 234)
Screenshot: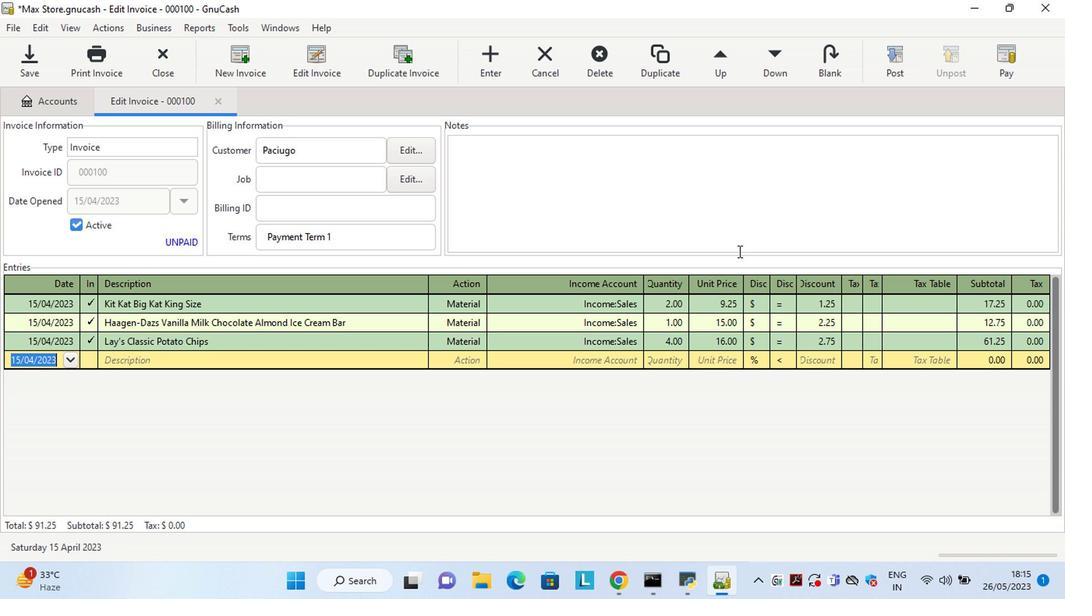 
Action: Key pressed <Key.shift>Looking<Key.space>forward<Key.space>to<Key.space>serving<Key.space>you<Key.space>gain.<Key.backspace><Key.backspace><Key.backspace><Key.backspace><Key.backspace><Key.shift>A<Key.backspace>again.
Screenshot: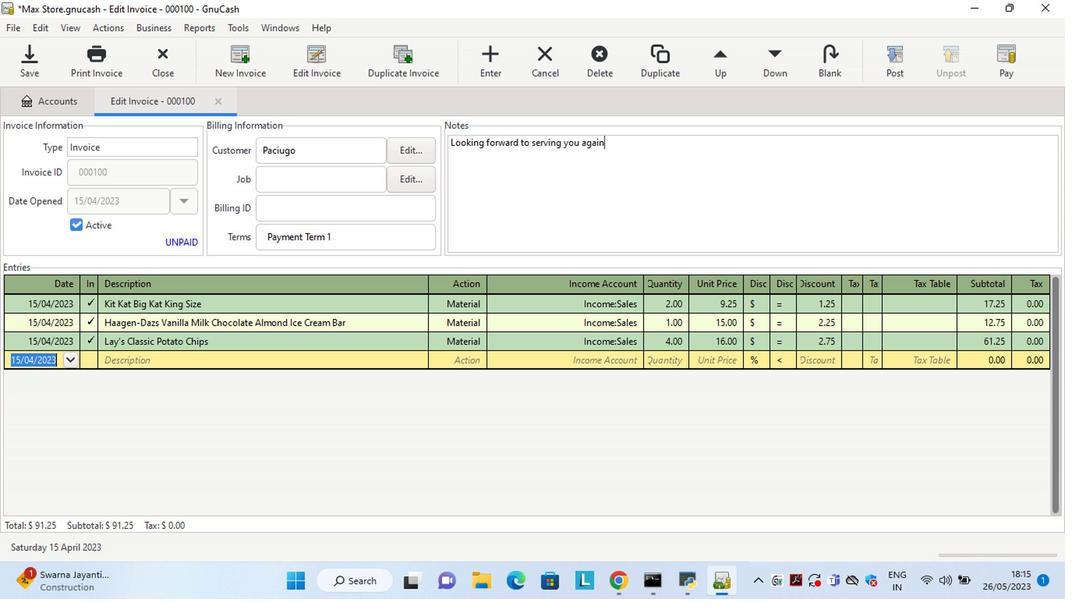 
Action: Mouse moved to (894, 58)
Screenshot: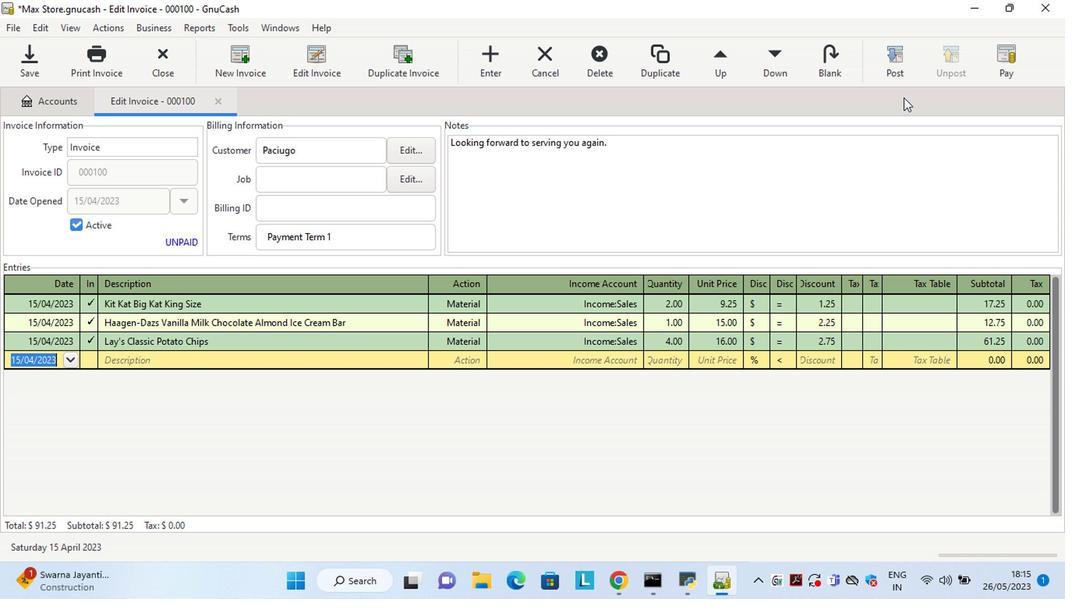 
Action: Mouse pressed left at (894, 58)
Screenshot: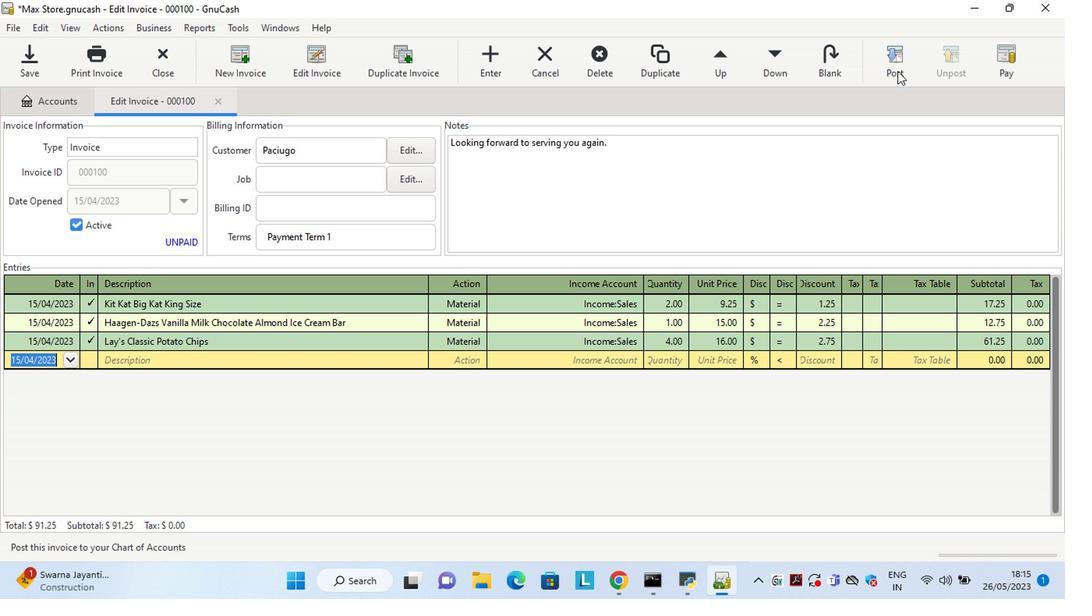 
Action: Mouse moved to (567, 254)
Screenshot: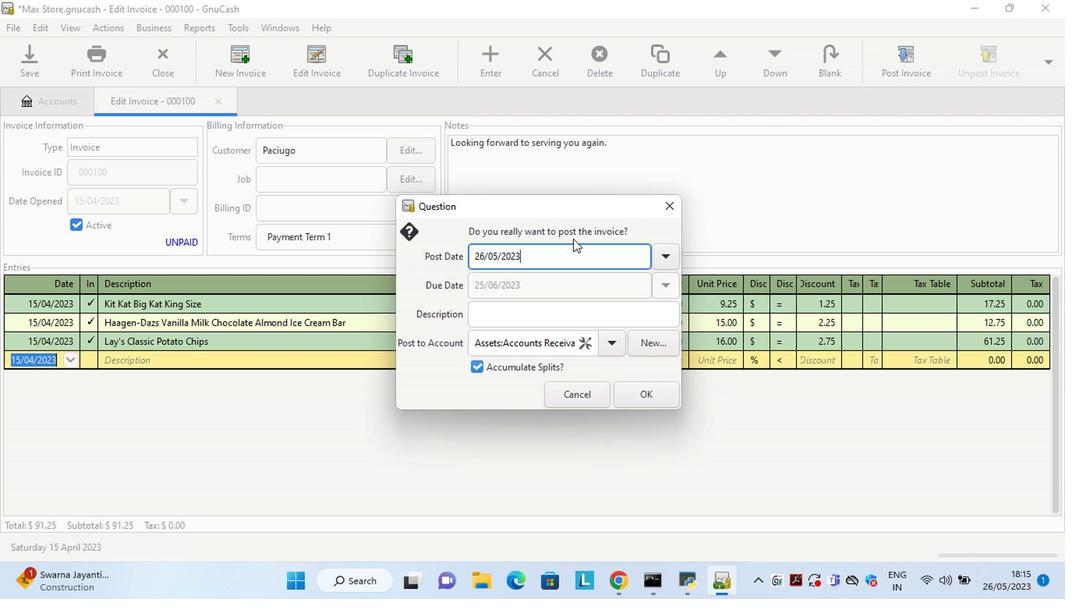 
Action: Mouse pressed left at (567, 254)
Screenshot: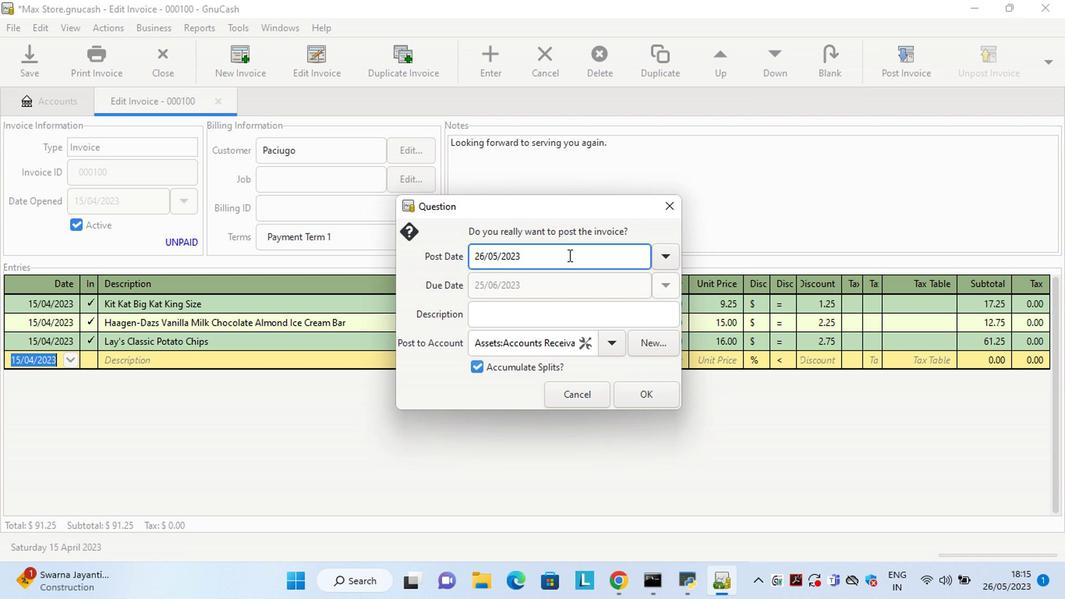 
Action: Key pressed <Key.left><Key.left><Key.left><Key.left><Key.left><Key.left><Key.left><Key.left><Key.left><Key.left><Key.left><Key.left><Key.left><Key.left><Key.left><Key.delete><Key.delete>15<Key.right><Key.right><Key.delete>4
Screenshot: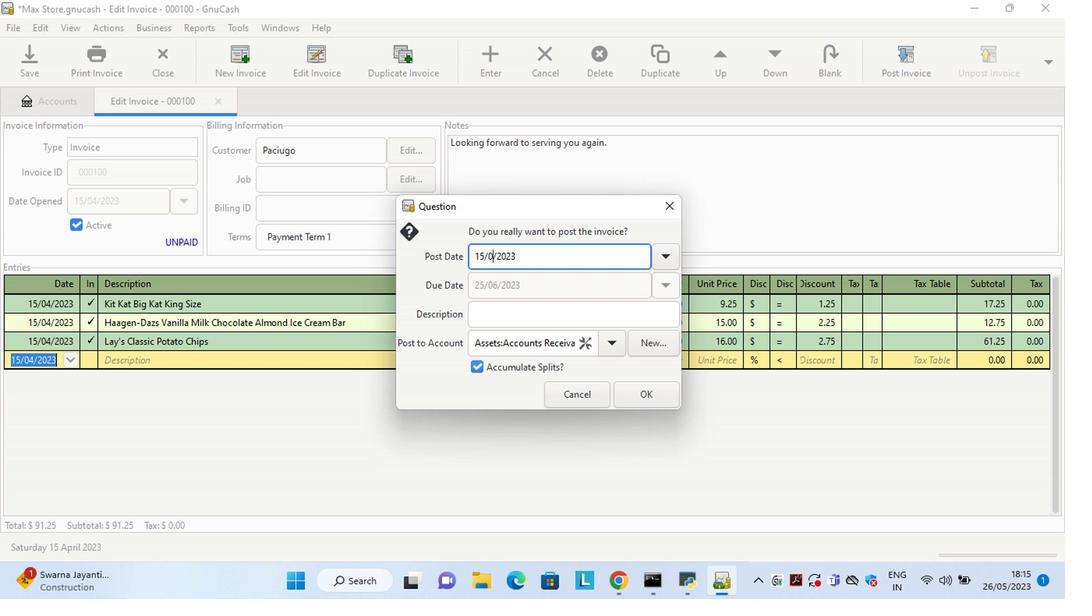 
Action: Mouse moved to (644, 389)
Screenshot: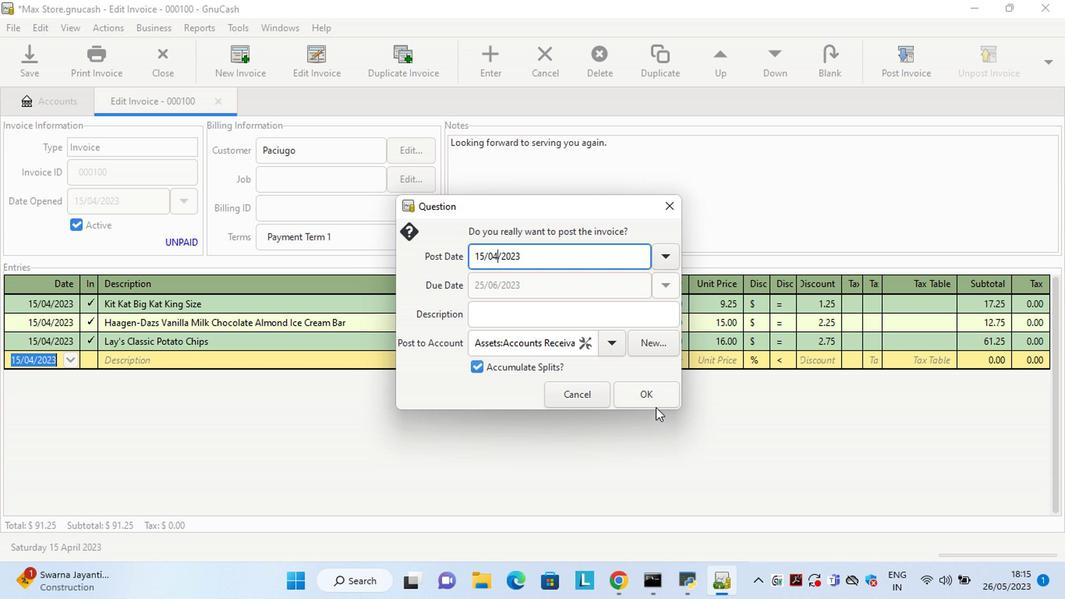 
Action: Mouse pressed left at (644, 389)
Screenshot: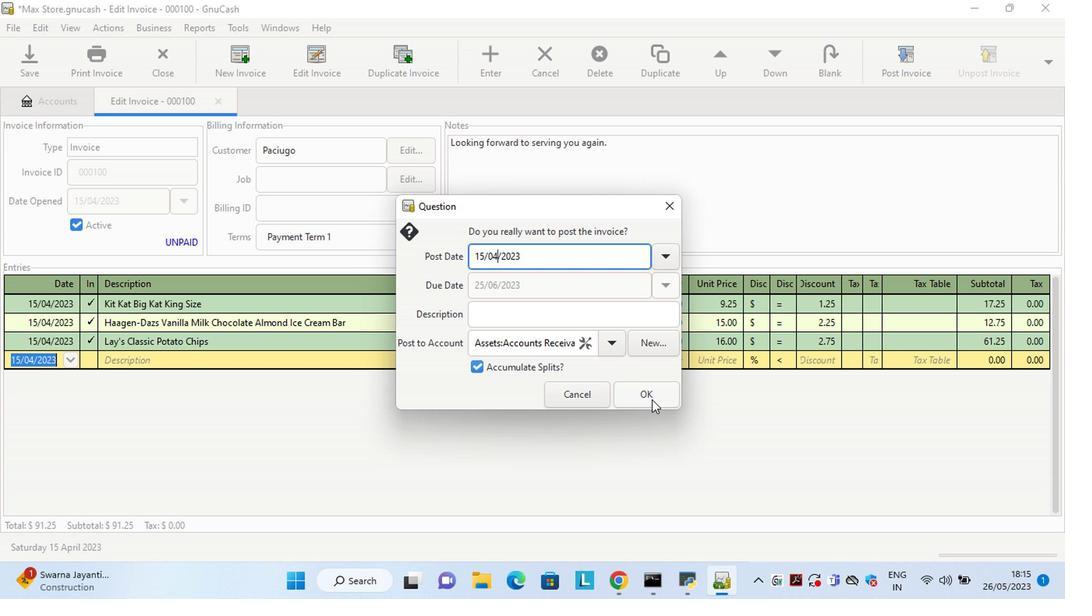 
Action: Mouse moved to (999, 59)
Screenshot: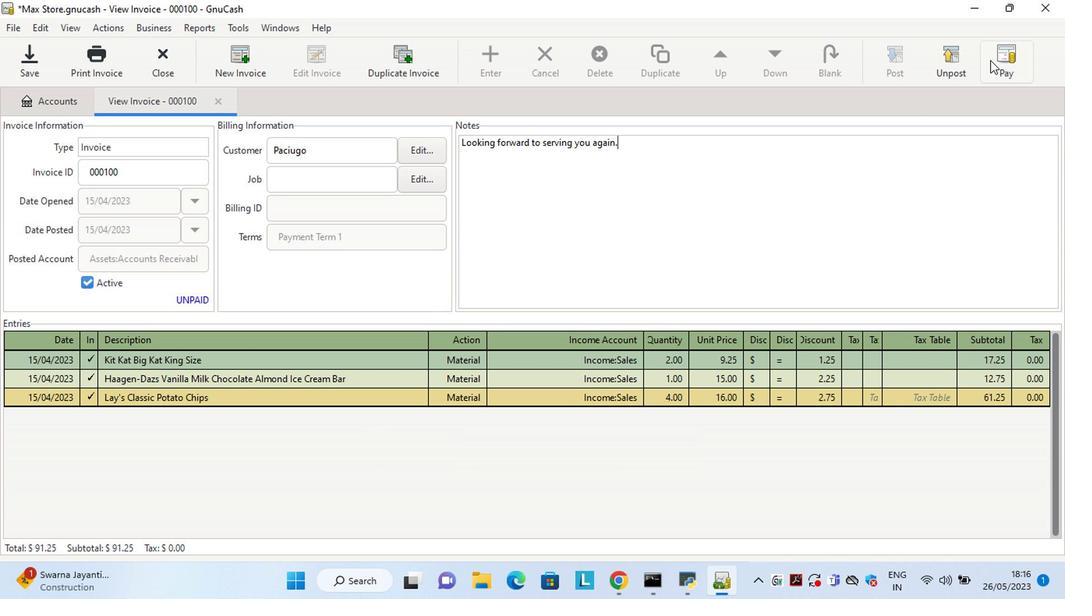 
Action: Mouse pressed left at (999, 59)
Screenshot: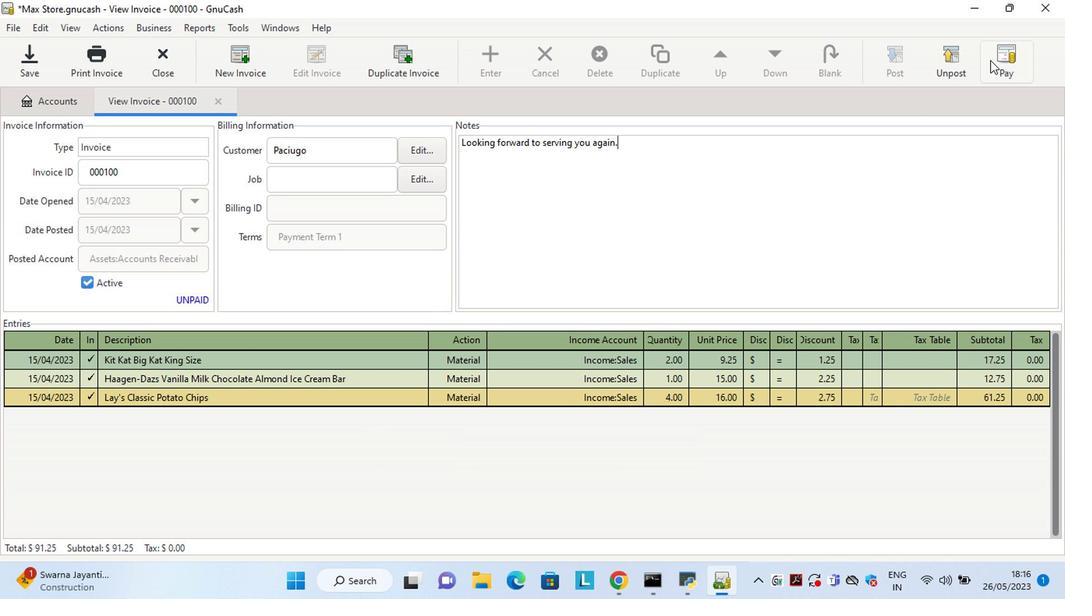 
Action: Mouse moved to (427, 301)
Screenshot: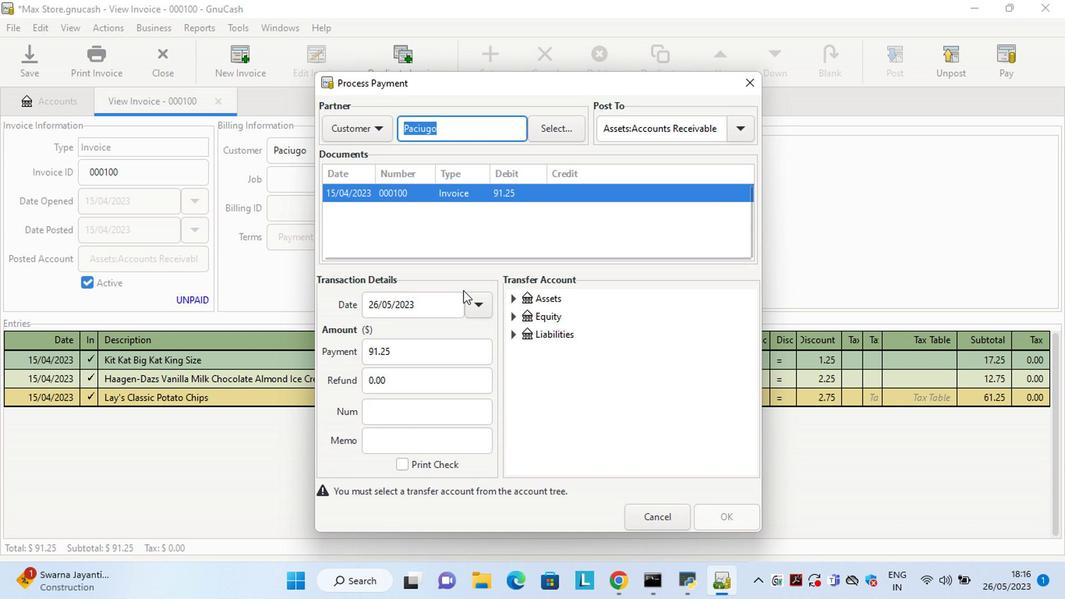 
Action: Mouse pressed left at (427, 301)
Screenshot: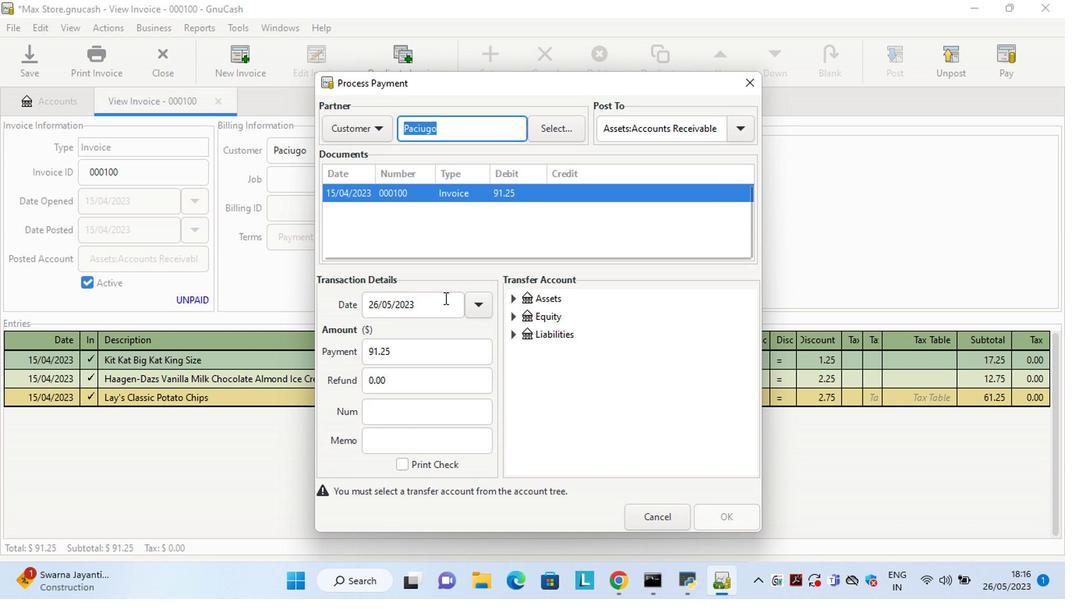 
Action: Key pressed <Key.left><Key.left><Key.left><Key.left><Key.left><Key.left><Key.left><Key.left><Key.left><Key.left><Key.left><Key.delete><Key.delete>15
Screenshot: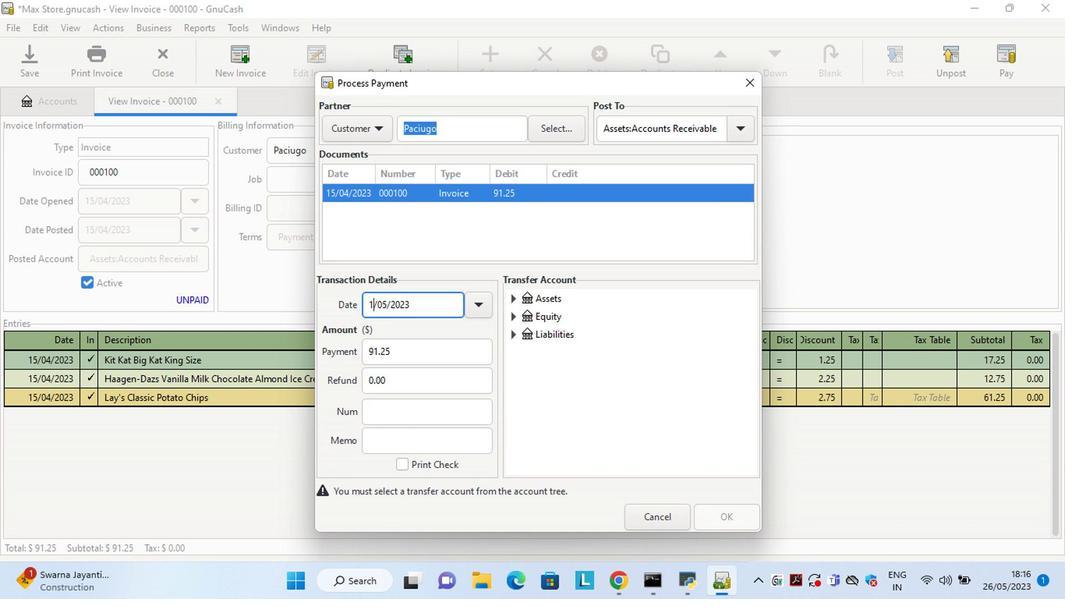 
Action: Mouse moved to (507, 295)
Screenshot: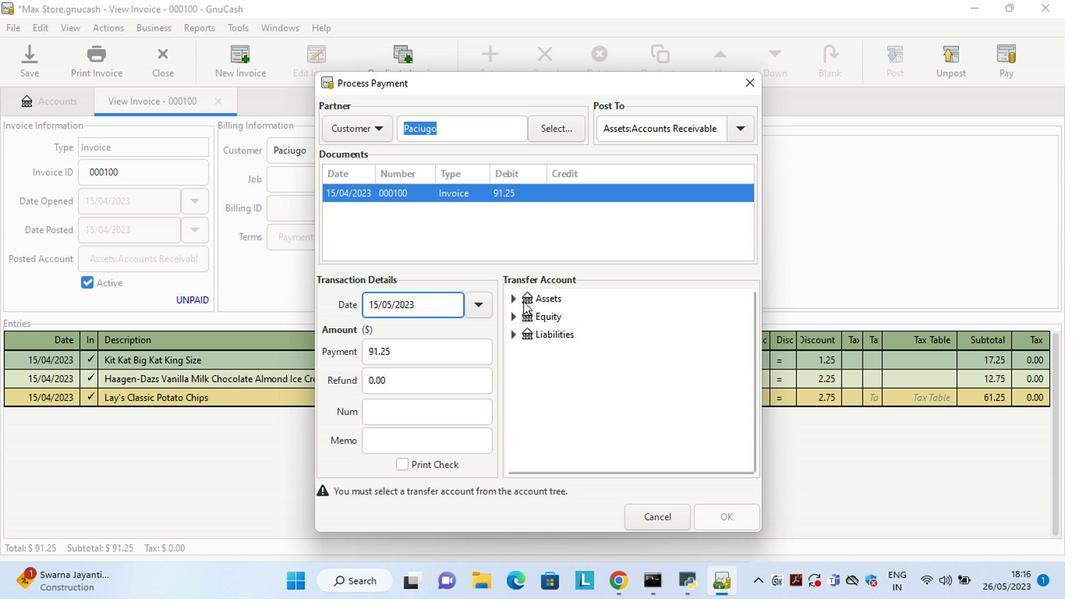 
Action: Mouse pressed left at (507, 295)
Screenshot: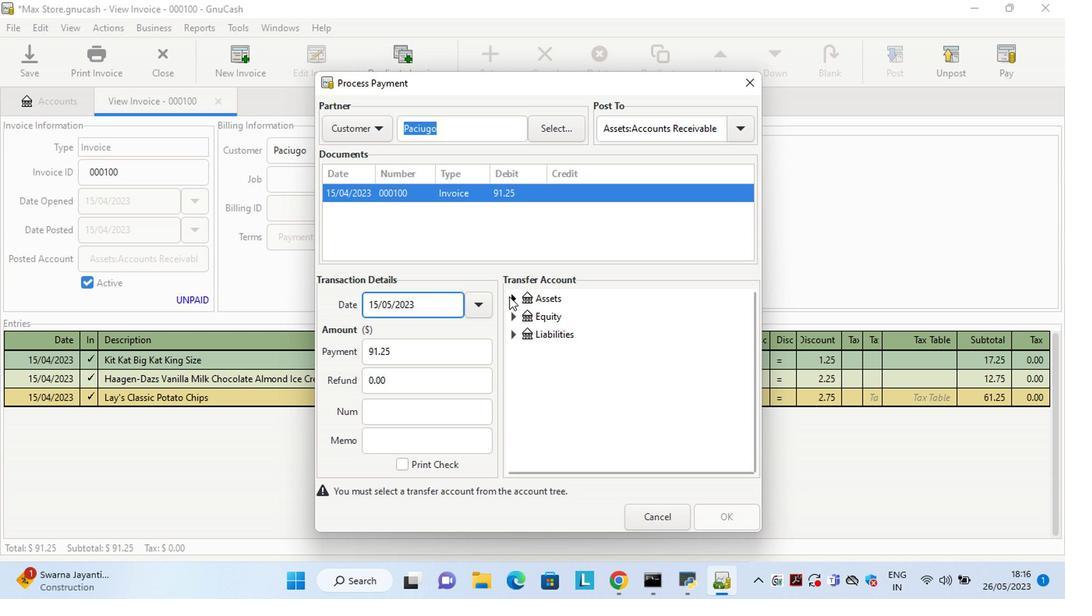 
Action: Mouse moved to (522, 313)
Screenshot: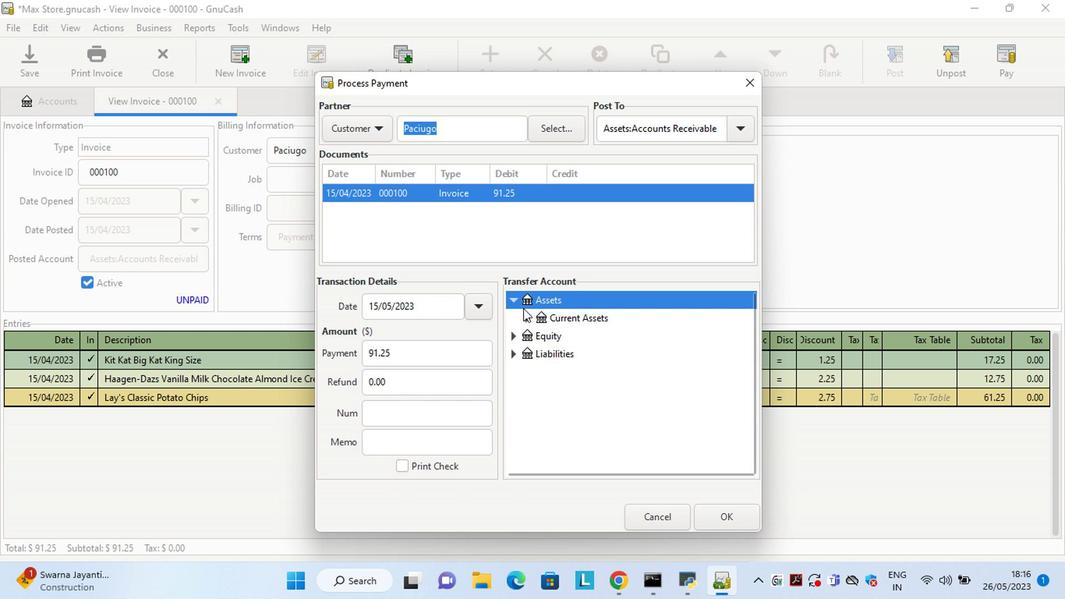 
Action: Mouse pressed left at (522, 313)
Screenshot: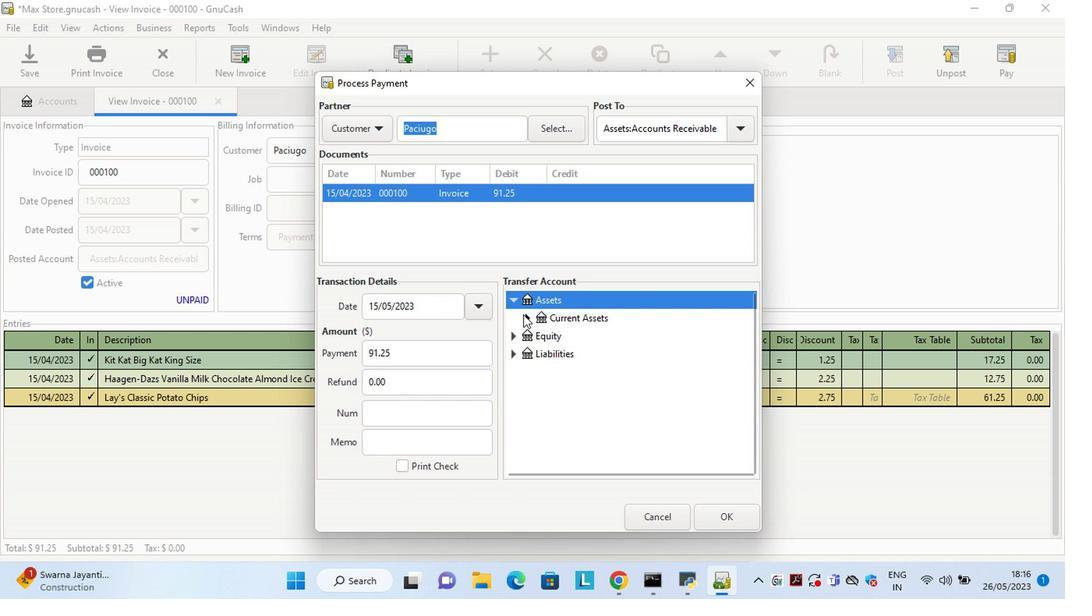 
Action: Mouse moved to (572, 333)
Screenshot: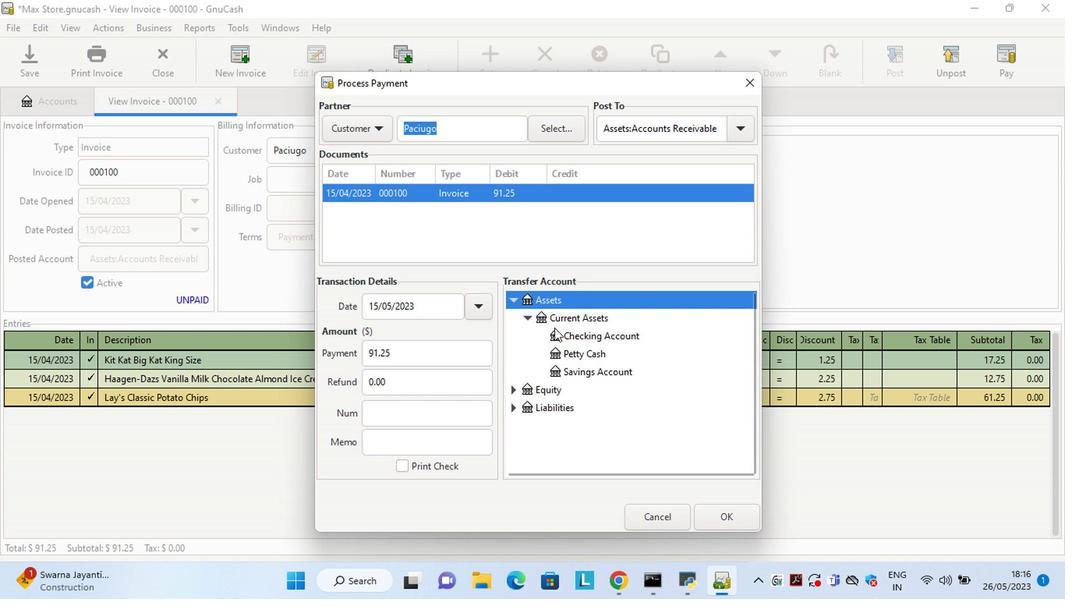 
Action: Mouse pressed left at (572, 333)
Screenshot: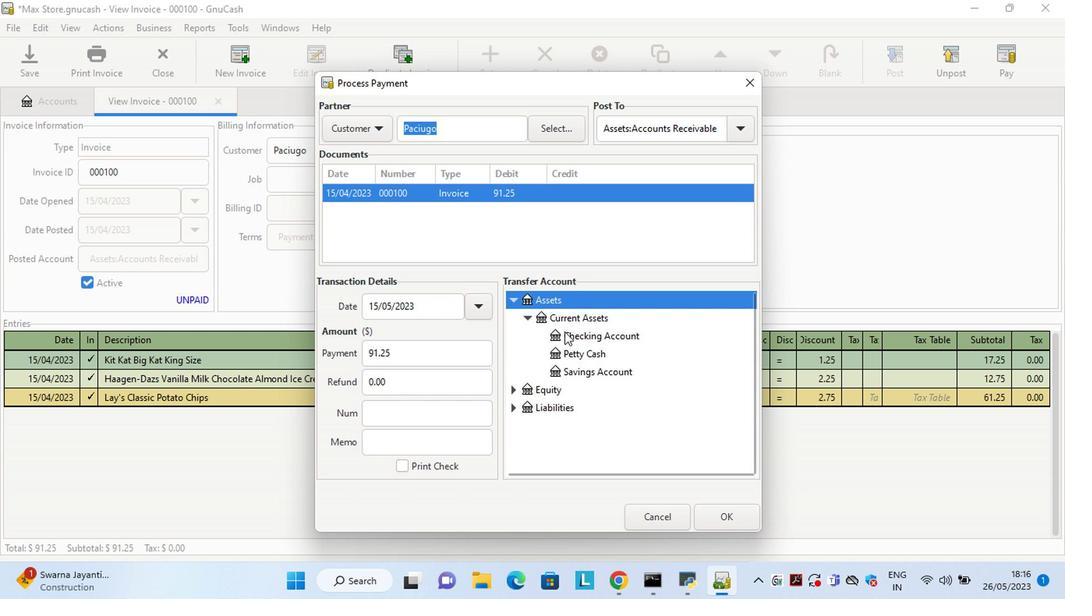 
Action: Mouse moved to (719, 505)
Screenshot: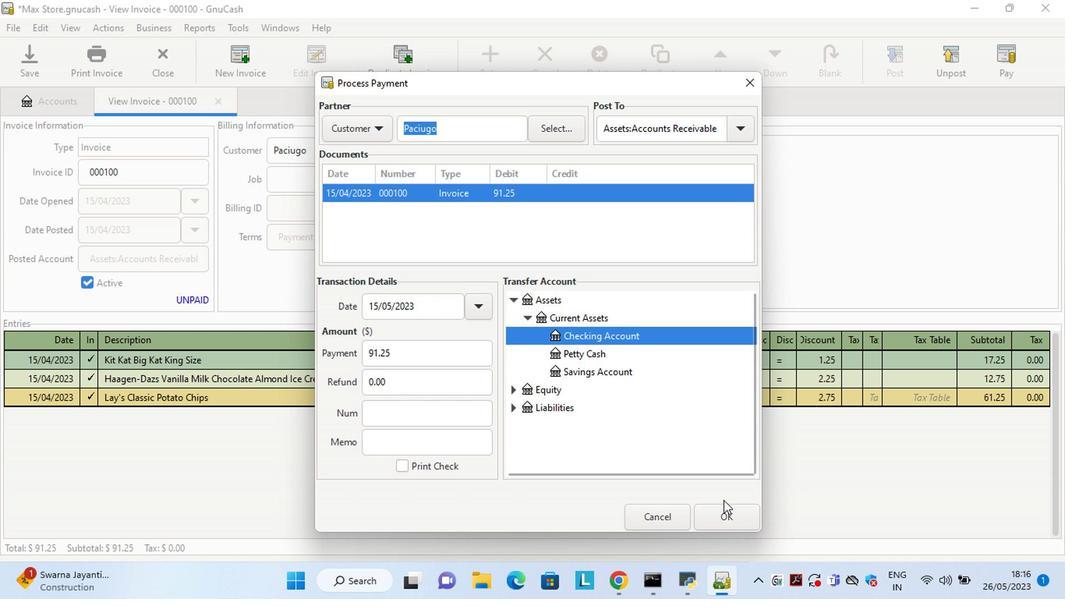 
Action: Mouse pressed left at (719, 505)
Screenshot: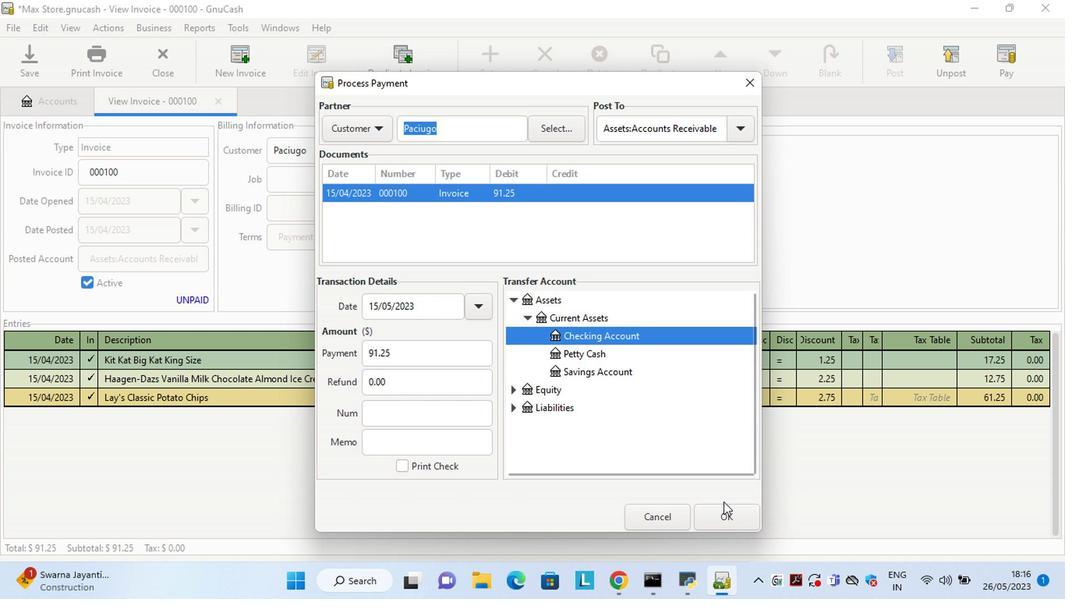 
Action: Mouse moved to (89, 56)
Screenshot: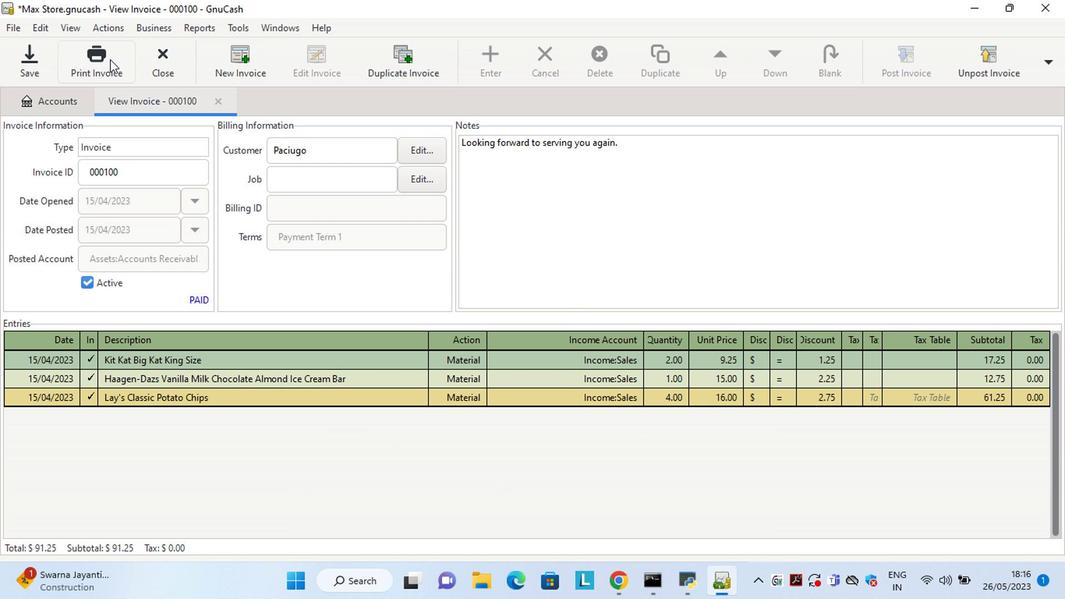 
Action: Mouse pressed left at (89, 56)
Screenshot: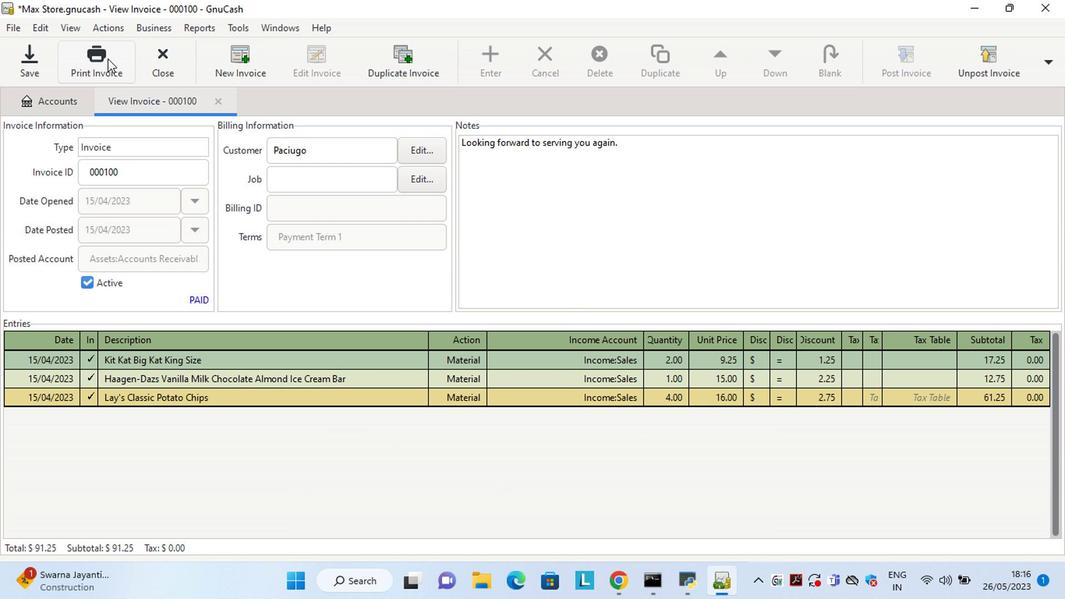 
Action: Mouse moved to (379, 60)
Screenshot: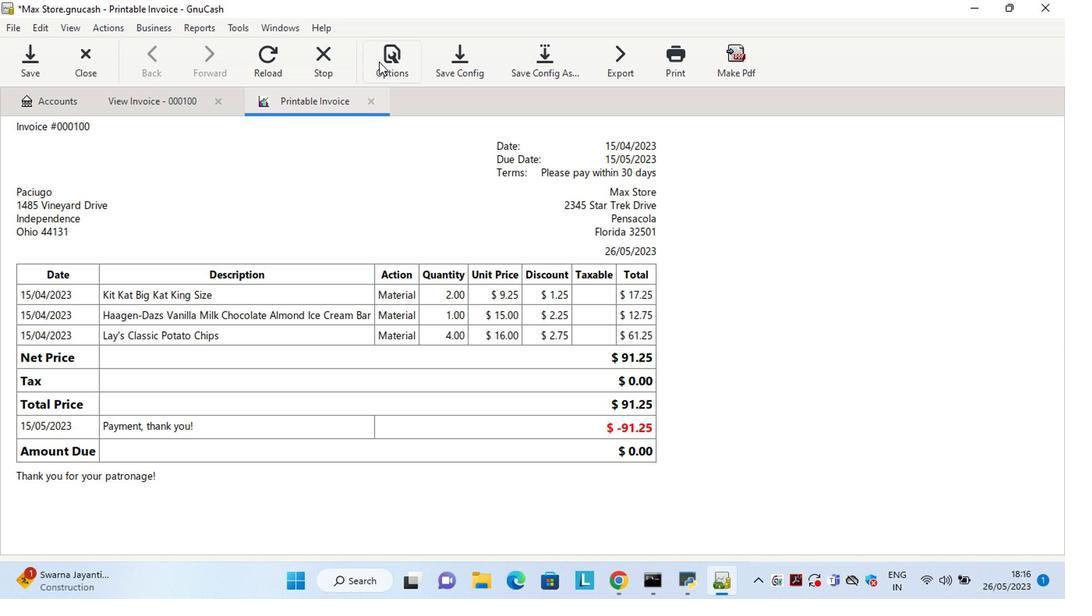 
Action: Mouse pressed left at (379, 60)
Screenshot: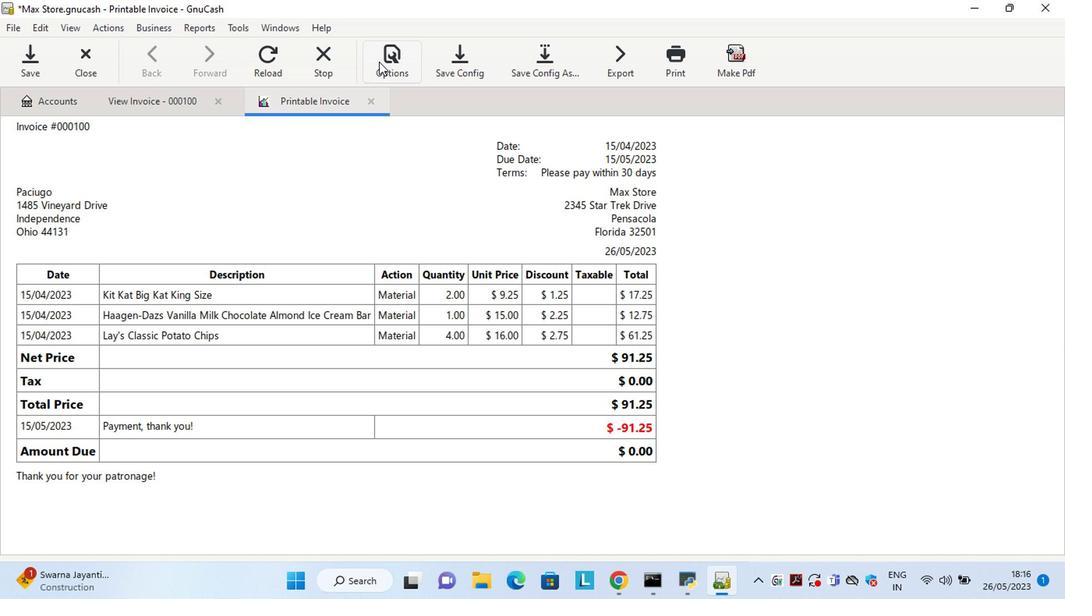 
Action: Mouse moved to (163, 157)
Screenshot: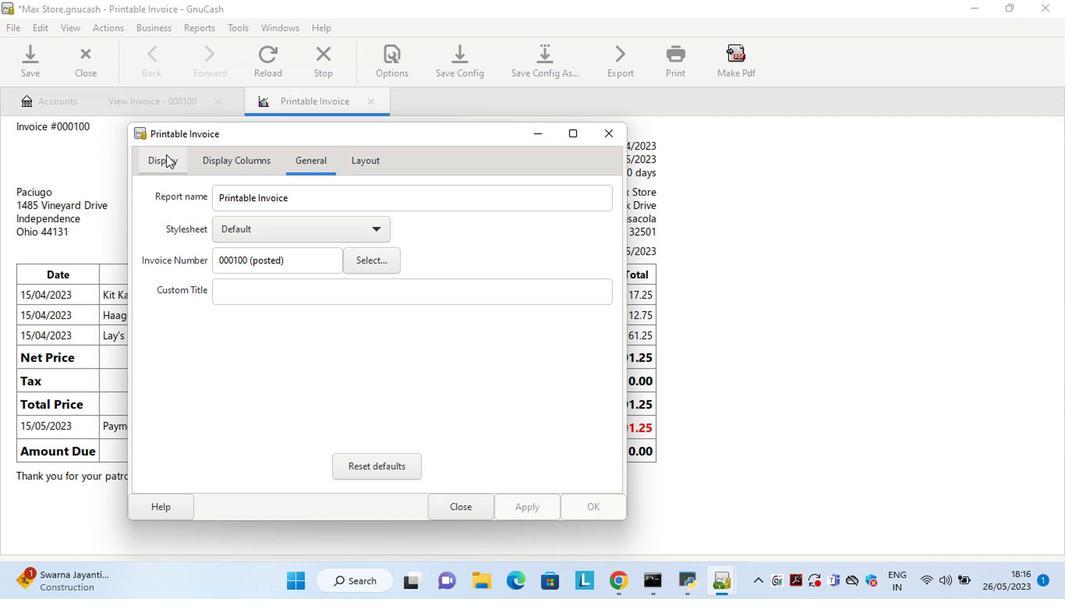 
Action: Mouse pressed left at (163, 157)
Screenshot: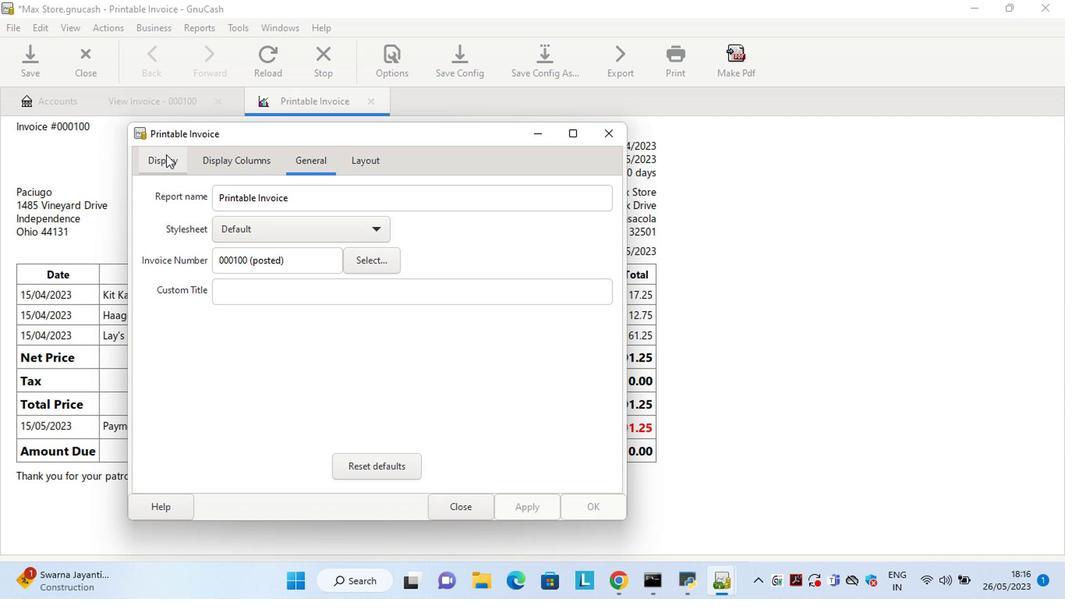 
Action: Mouse moved to (268, 334)
Screenshot: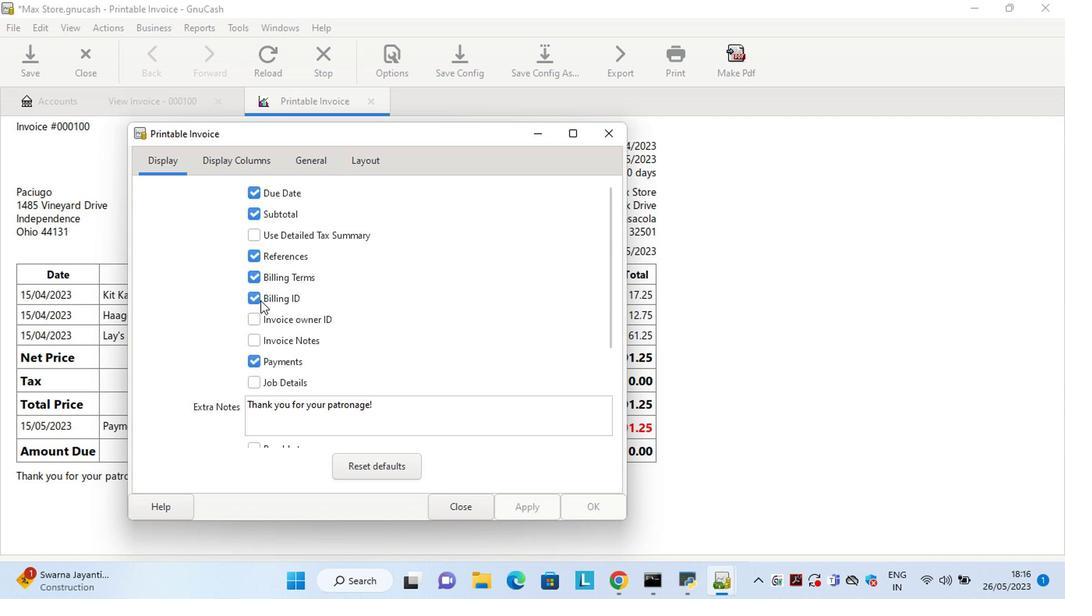 
Action: Mouse pressed left at (268, 334)
Screenshot: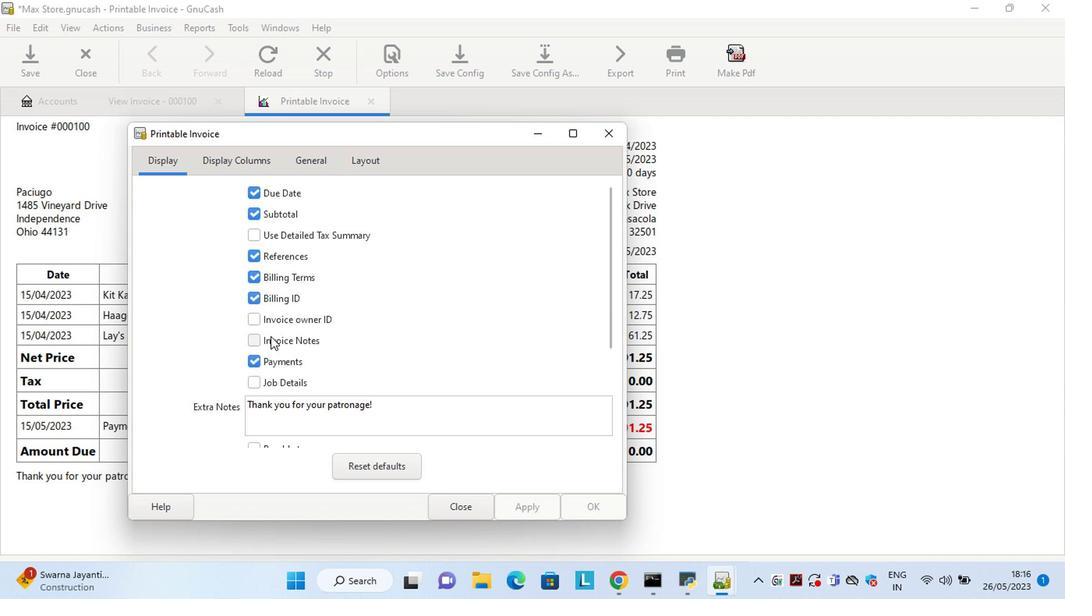 
Action: Mouse moved to (528, 506)
Screenshot: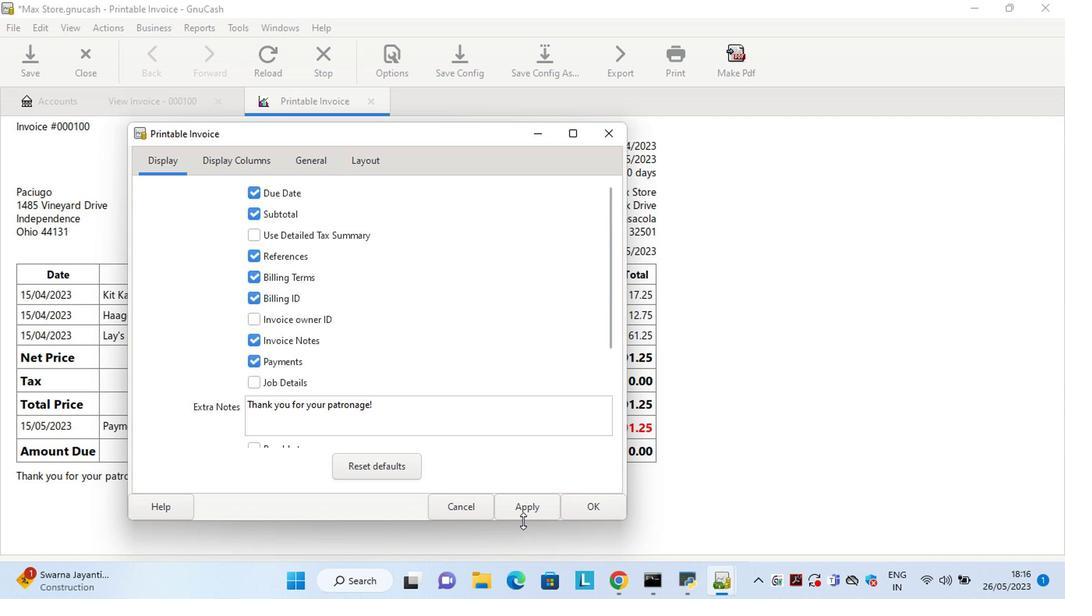 
Action: Mouse pressed left at (528, 506)
Screenshot: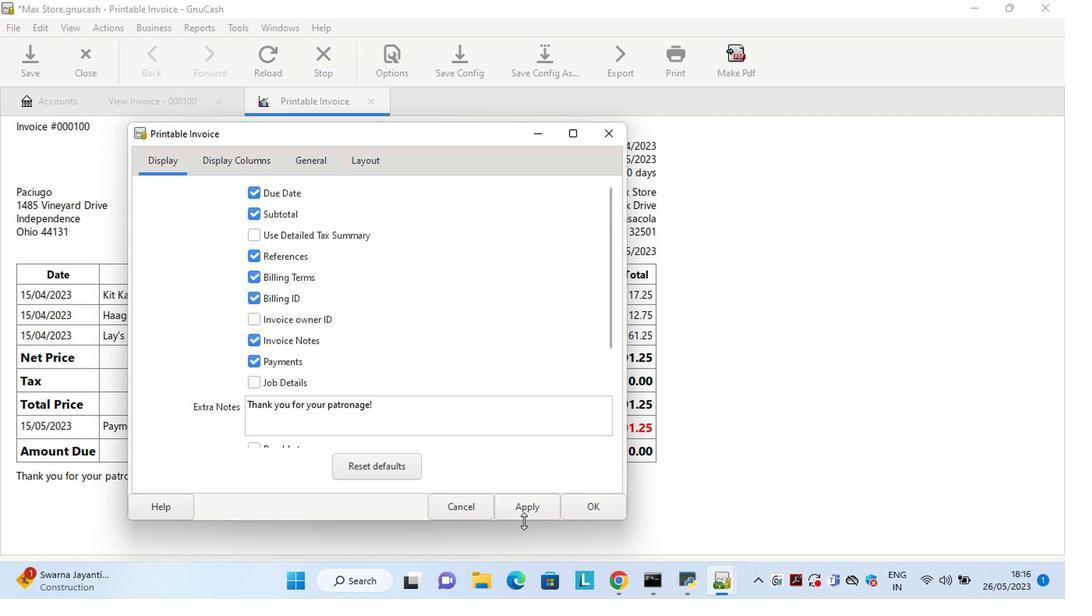 
Action: Mouse moved to (461, 500)
Screenshot: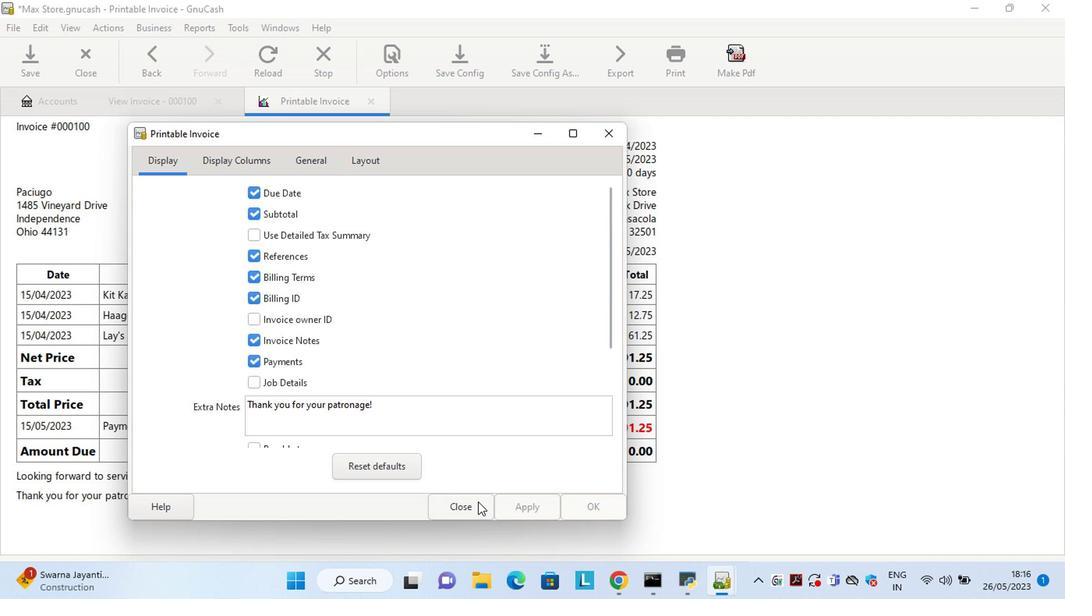 
Action: Mouse pressed left at (461, 500)
Screenshot: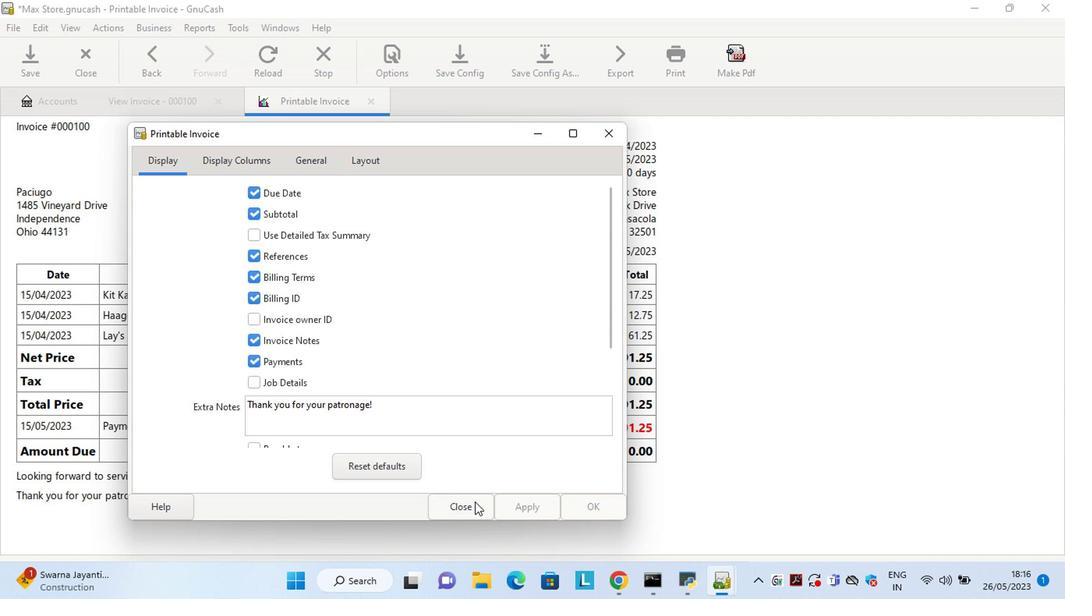 
